 Task: Check the sale-to-list ratio of eat-in area in the last 5 years.
Action: Mouse moved to (788, 180)
Screenshot: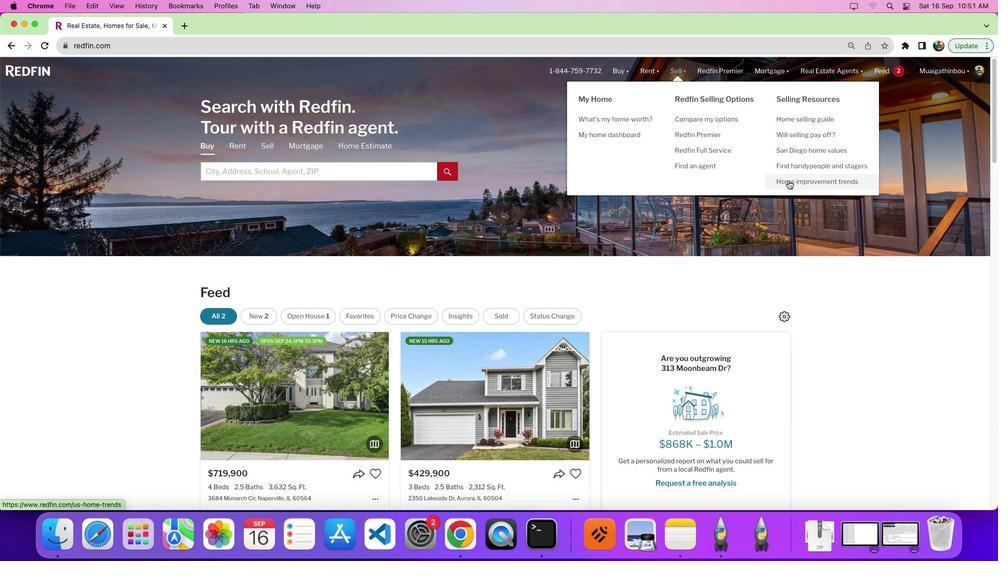 
Action: Mouse pressed left at (788, 180)
Screenshot: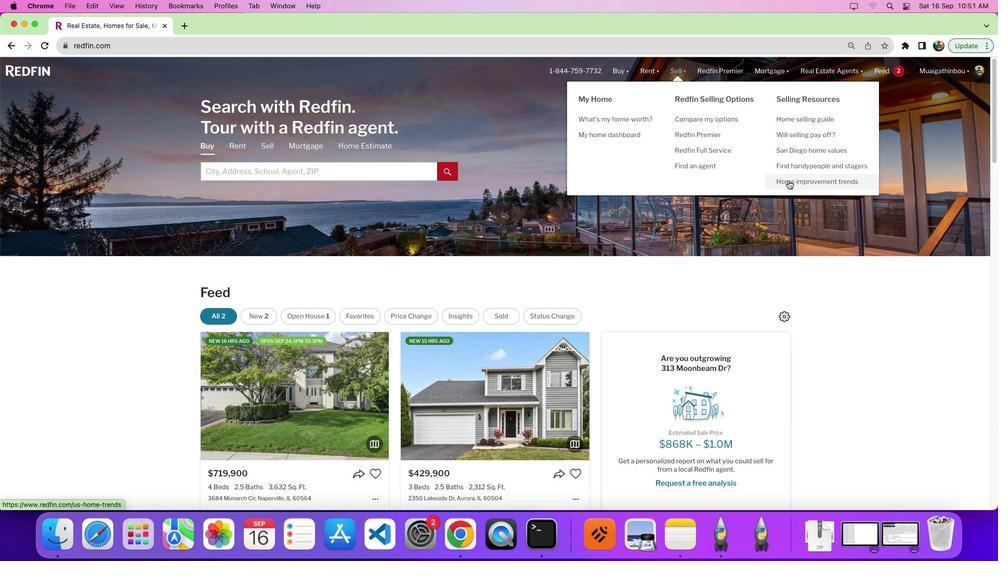 
Action: Mouse pressed left at (788, 180)
Screenshot: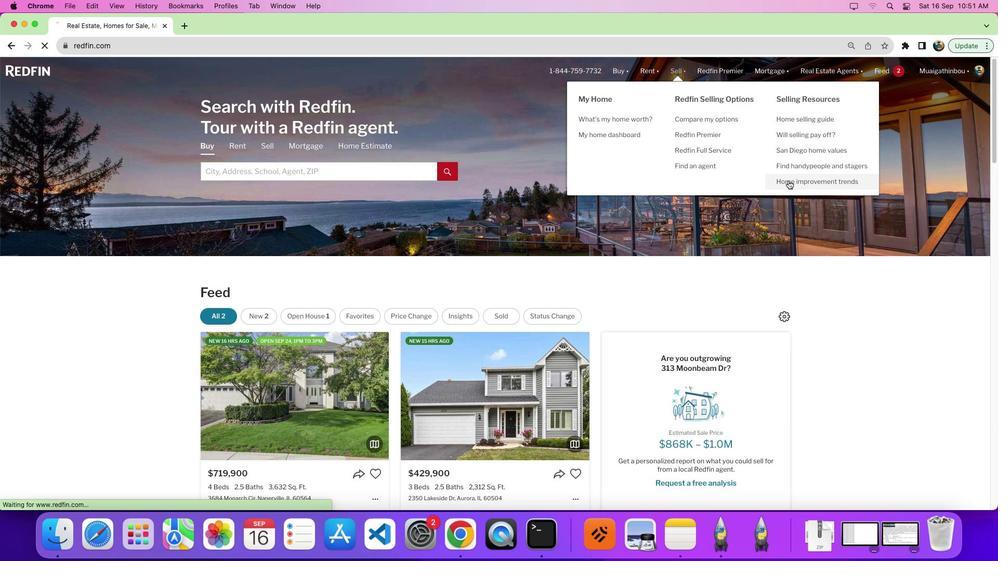 
Action: Mouse moved to (285, 195)
Screenshot: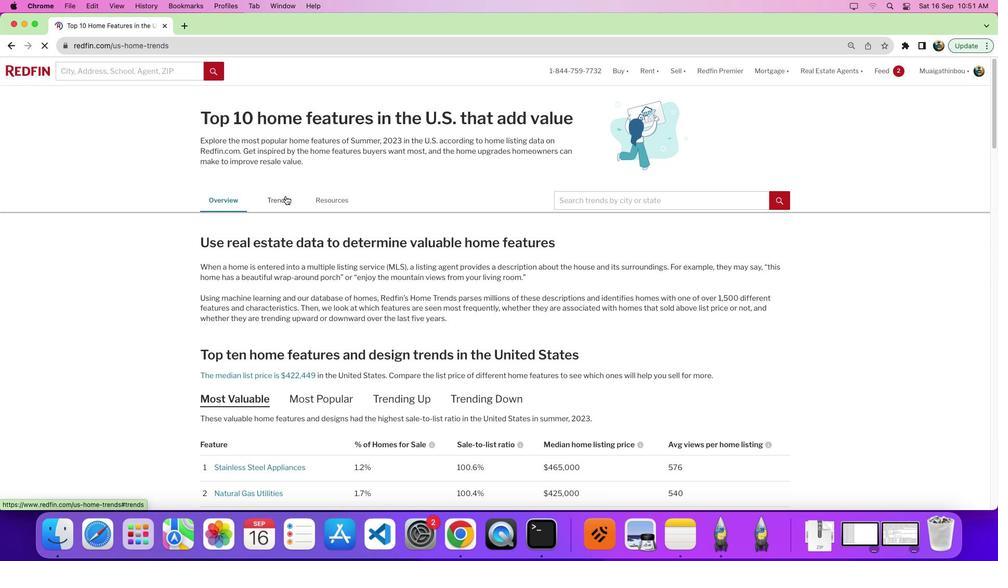 
Action: Mouse pressed left at (285, 195)
Screenshot: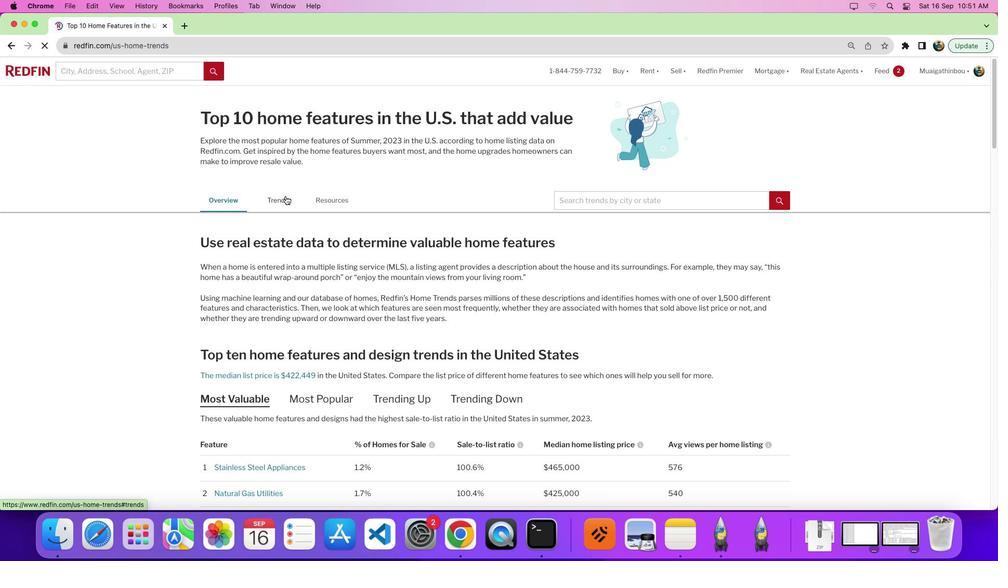 
Action: Mouse moved to (636, 211)
Screenshot: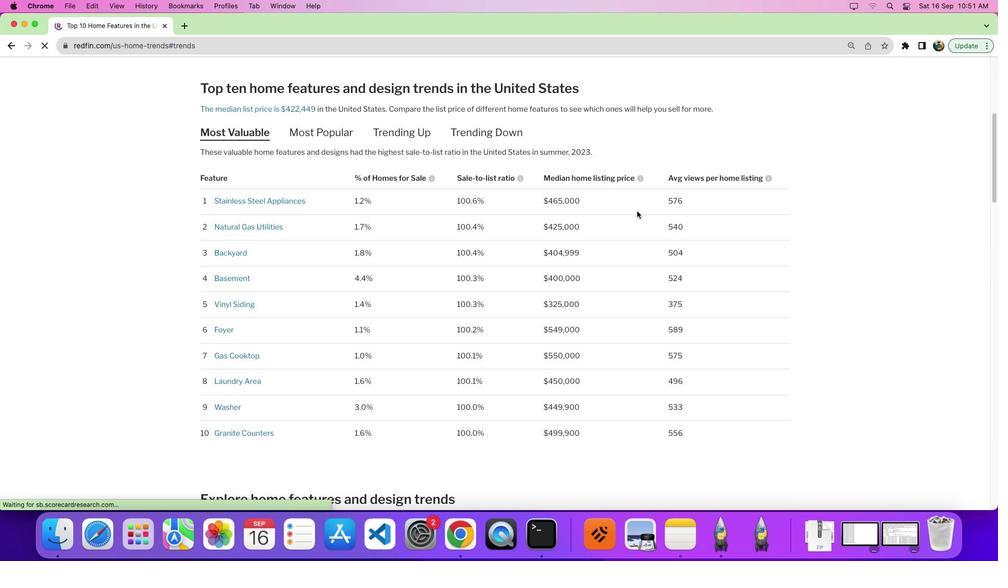 
Action: Mouse scrolled (636, 211) with delta (0, 0)
Screenshot: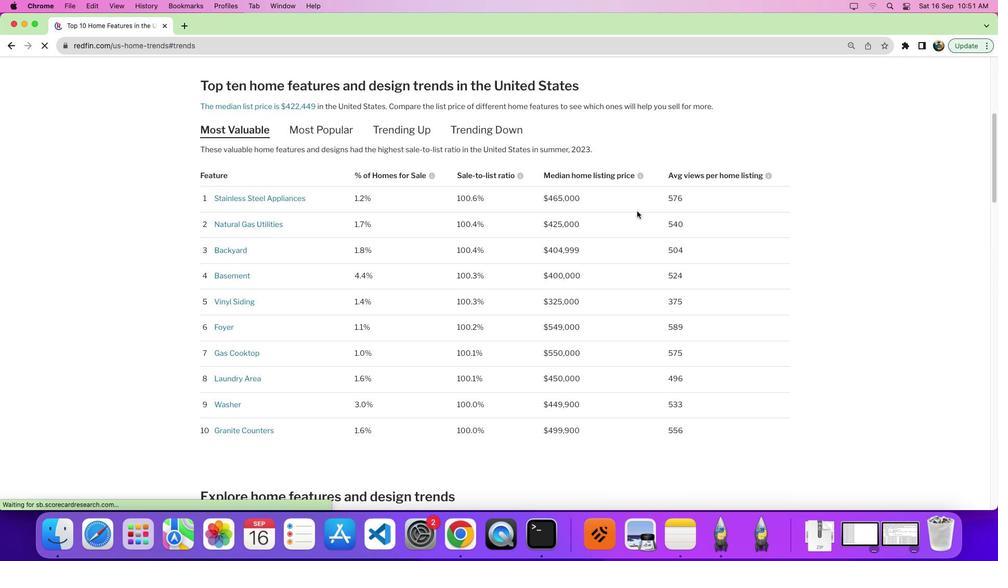 
Action: Mouse scrolled (636, 211) with delta (0, 0)
Screenshot: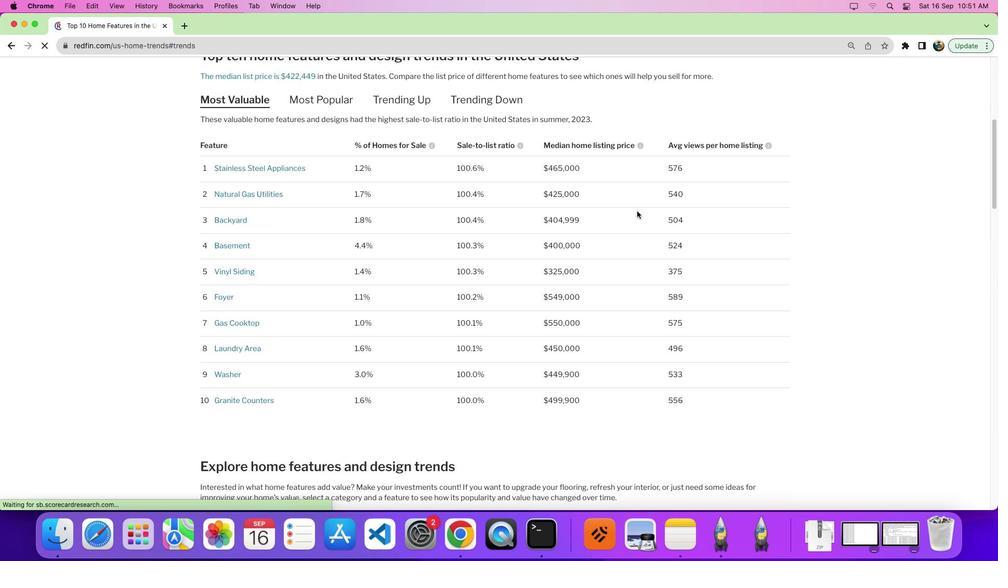 
Action: Mouse scrolled (636, 211) with delta (0, -2)
Screenshot: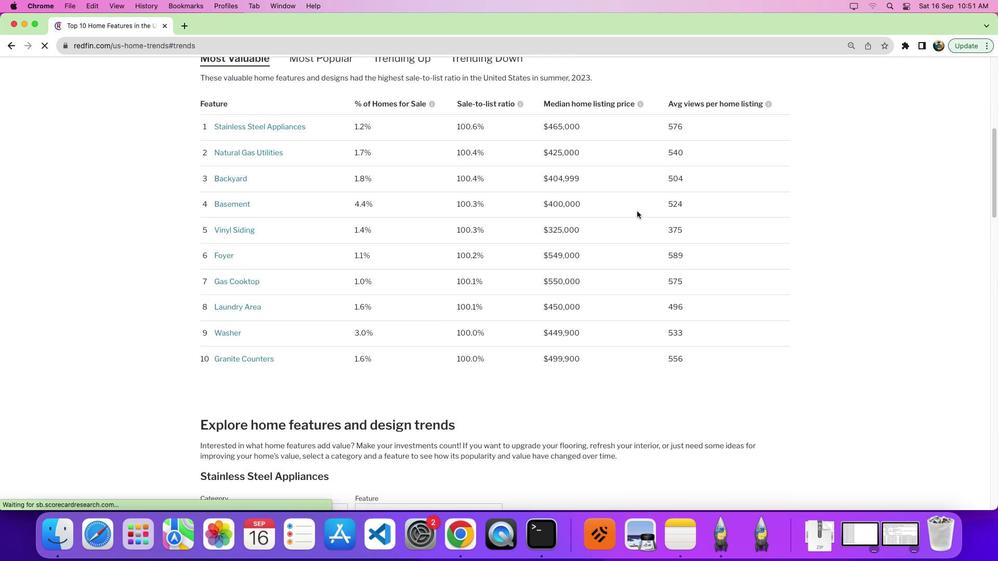 
Action: Mouse scrolled (636, 211) with delta (0, 0)
Screenshot: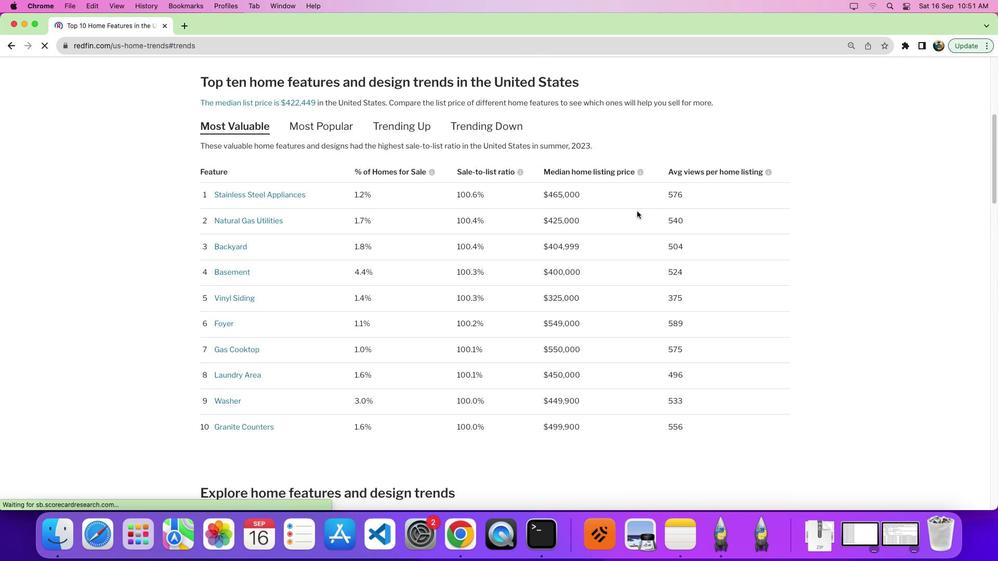 
Action: Mouse scrolled (636, 211) with delta (0, 0)
Screenshot: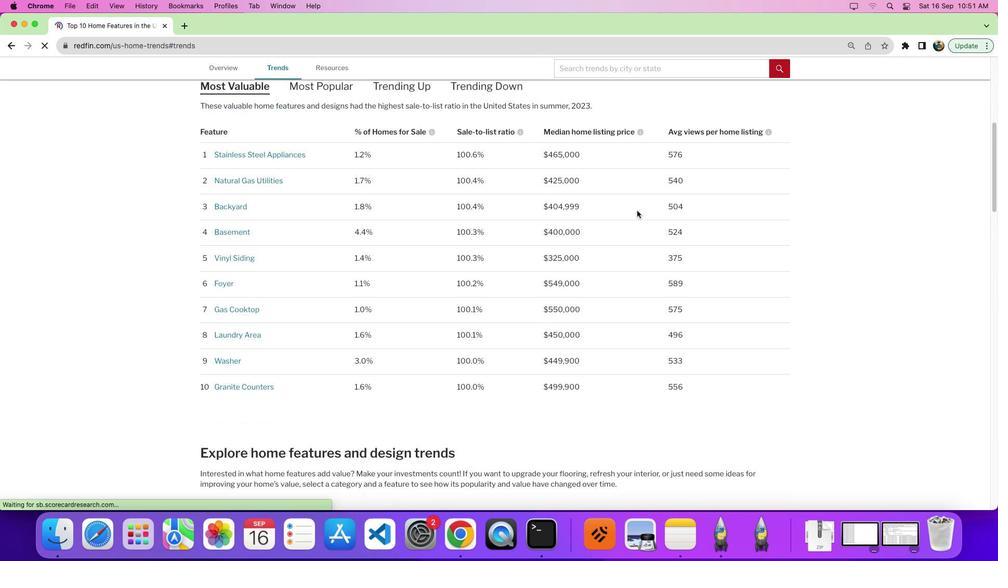 
Action: Mouse scrolled (636, 211) with delta (0, -3)
Screenshot: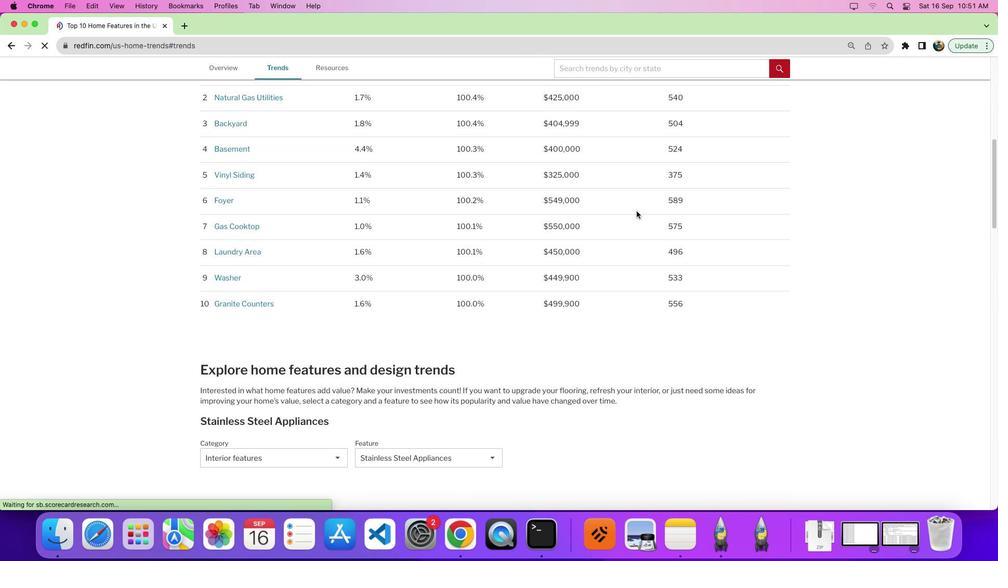 
Action: Mouse moved to (624, 230)
Screenshot: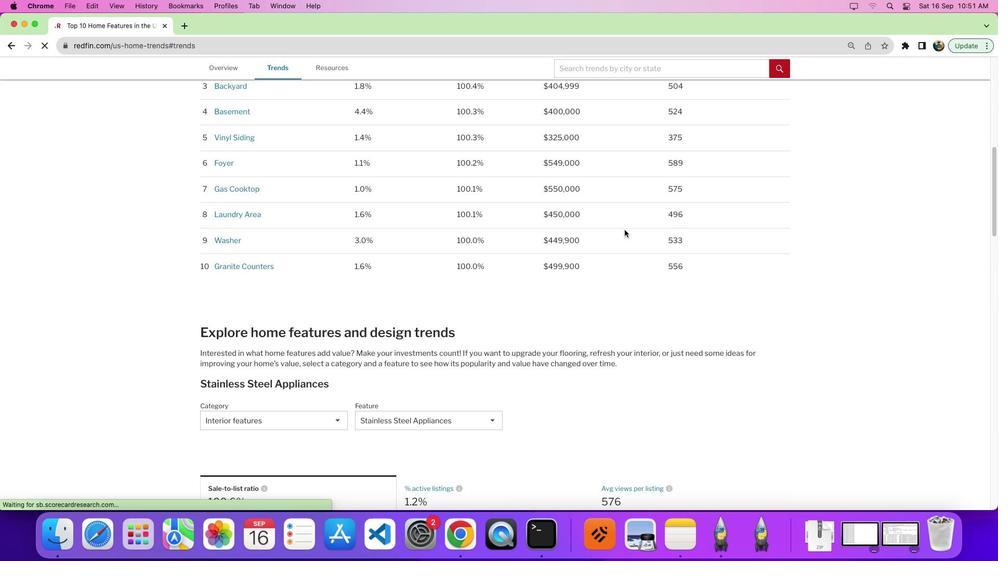 
Action: Mouse scrolled (624, 230) with delta (0, 0)
Screenshot: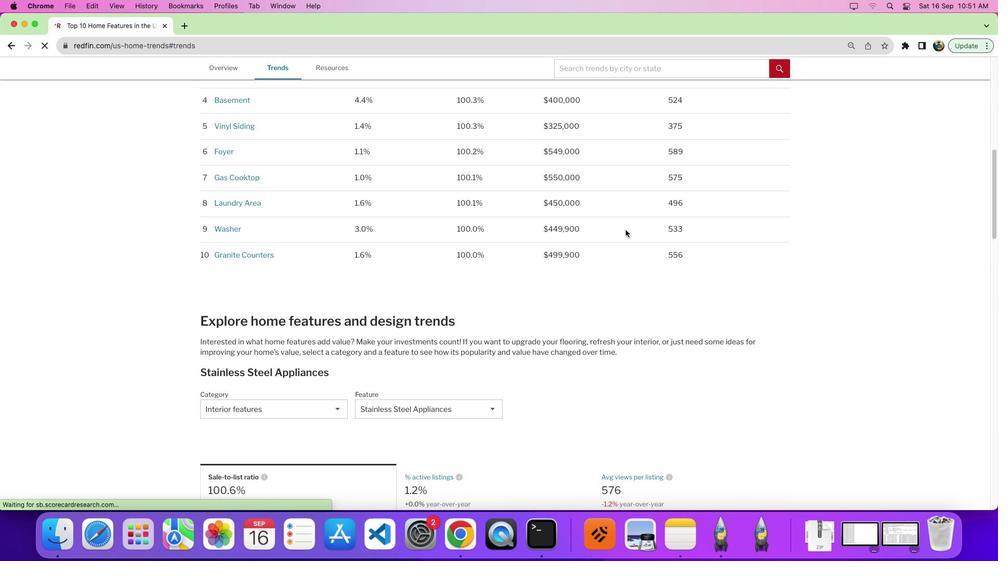 
Action: Mouse moved to (624, 230)
Screenshot: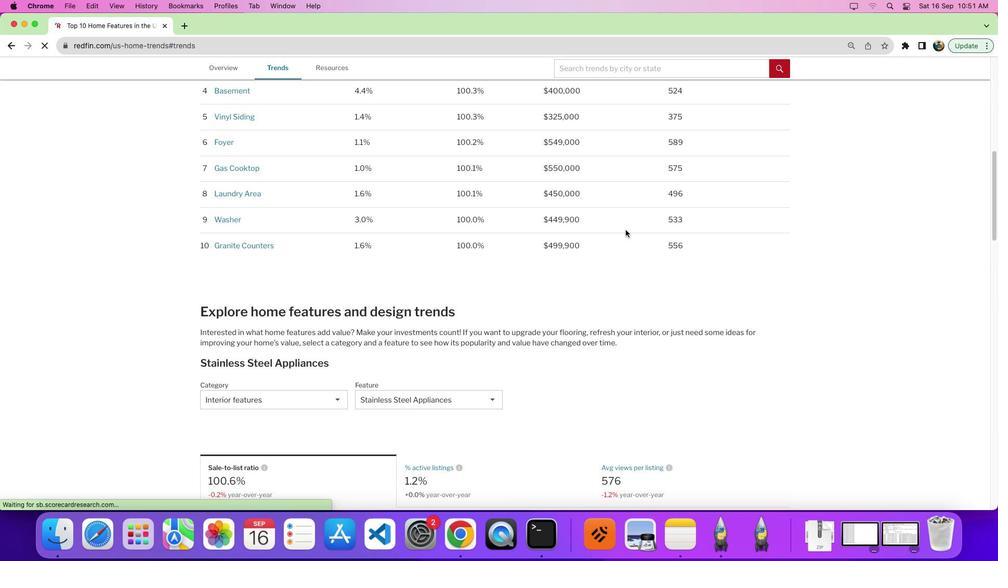 
Action: Mouse scrolled (624, 230) with delta (0, 0)
Screenshot: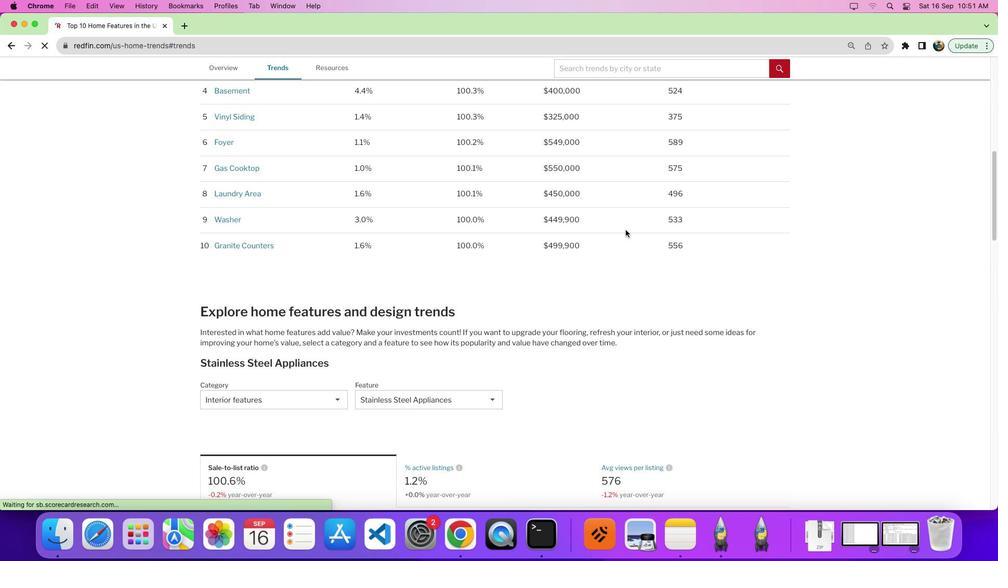 
Action: Mouse moved to (625, 229)
Screenshot: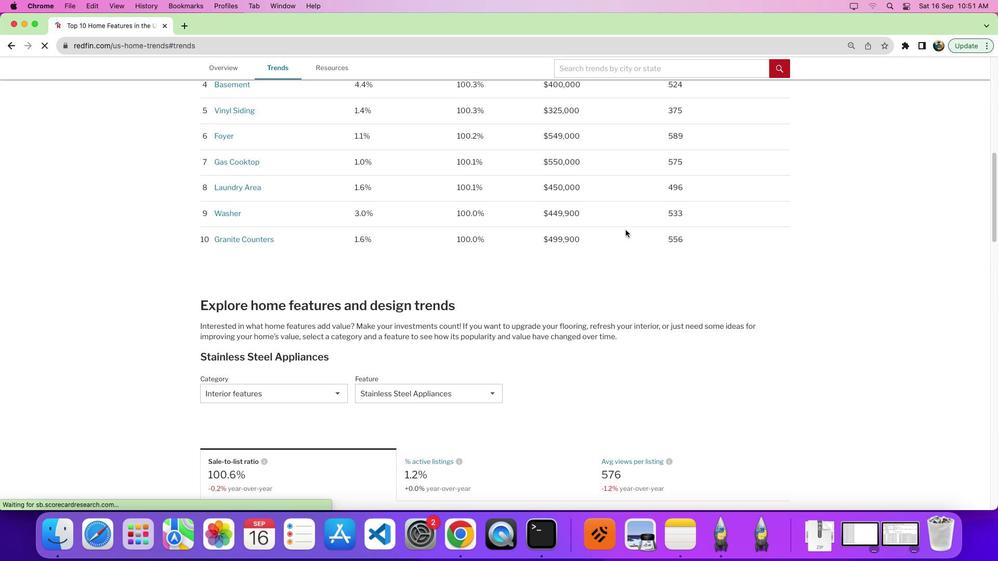 
Action: Mouse scrolled (625, 229) with delta (0, -1)
Screenshot: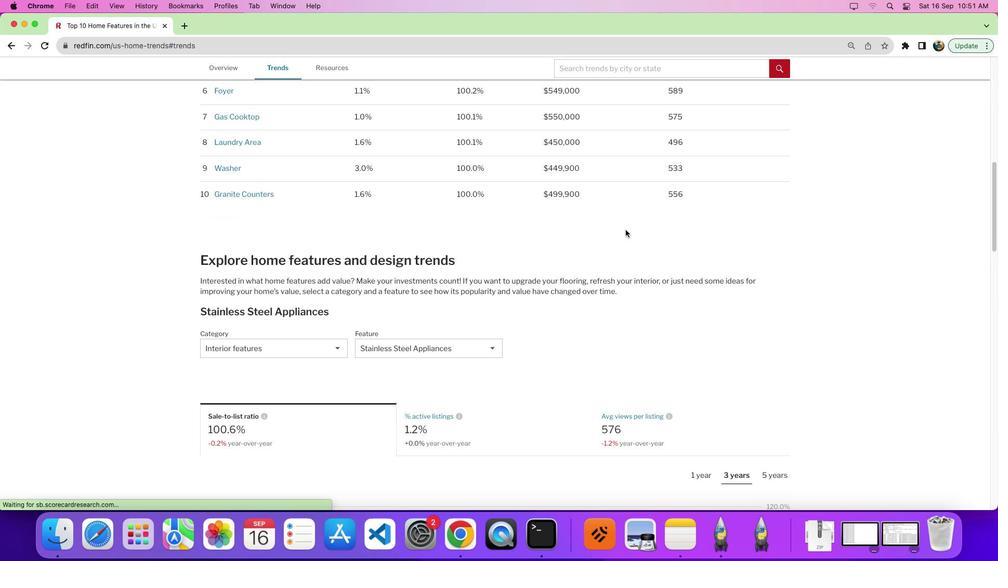 
Action: Mouse moved to (603, 233)
Screenshot: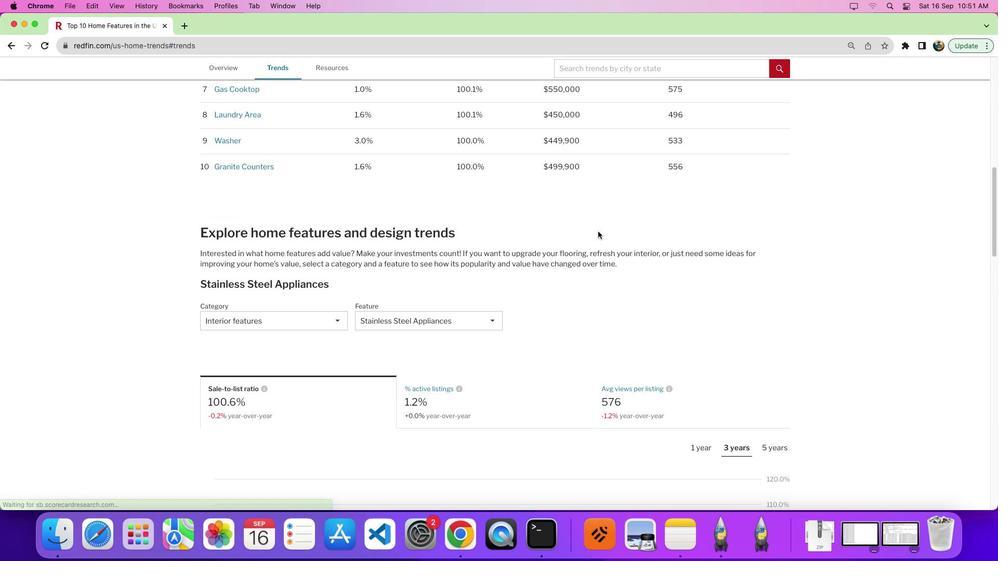 
Action: Mouse scrolled (603, 233) with delta (0, 0)
Screenshot: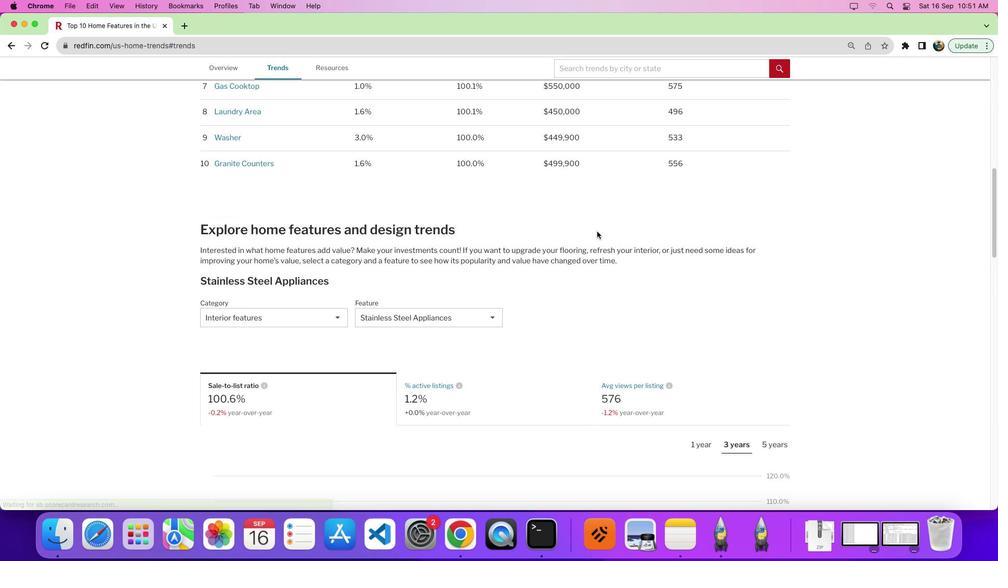 
Action: Mouse moved to (602, 233)
Screenshot: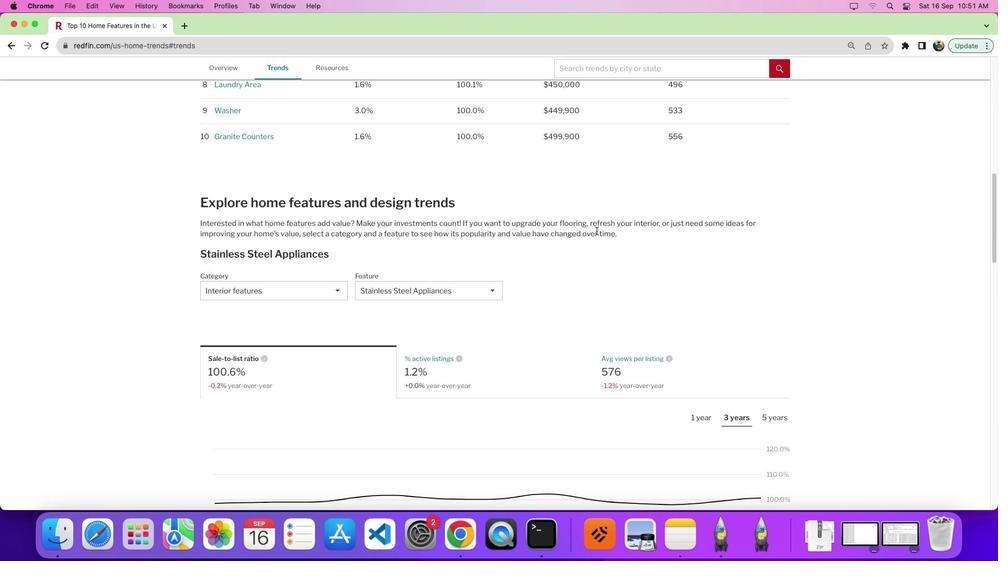 
Action: Mouse scrolled (602, 233) with delta (0, 0)
Screenshot: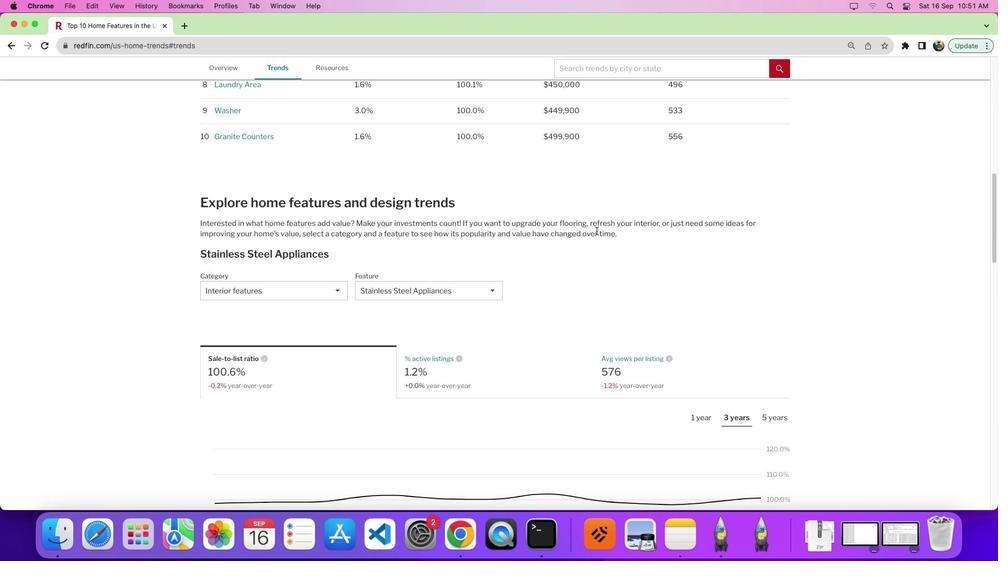 
Action: Mouse moved to (597, 231)
Screenshot: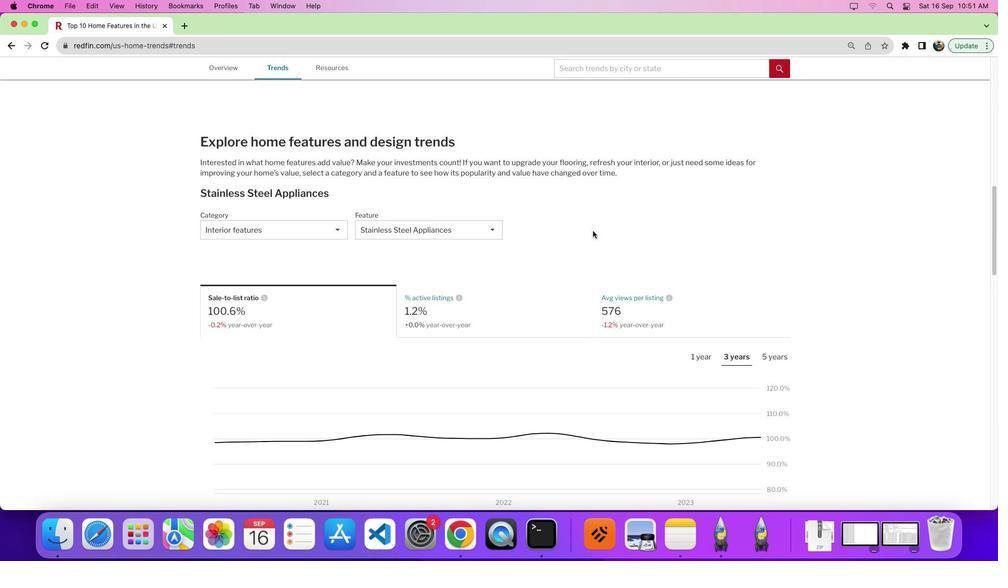 
Action: Mouse scrolled (597, 231) with delta (0, -2)
Screenshot: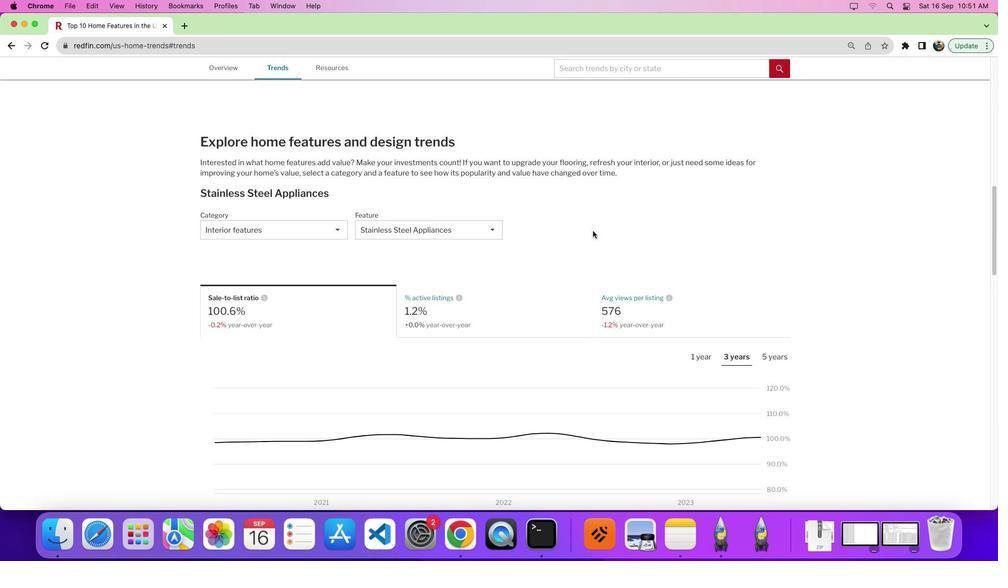 
Action: Mouse moved to (397, 192)
Screenshot: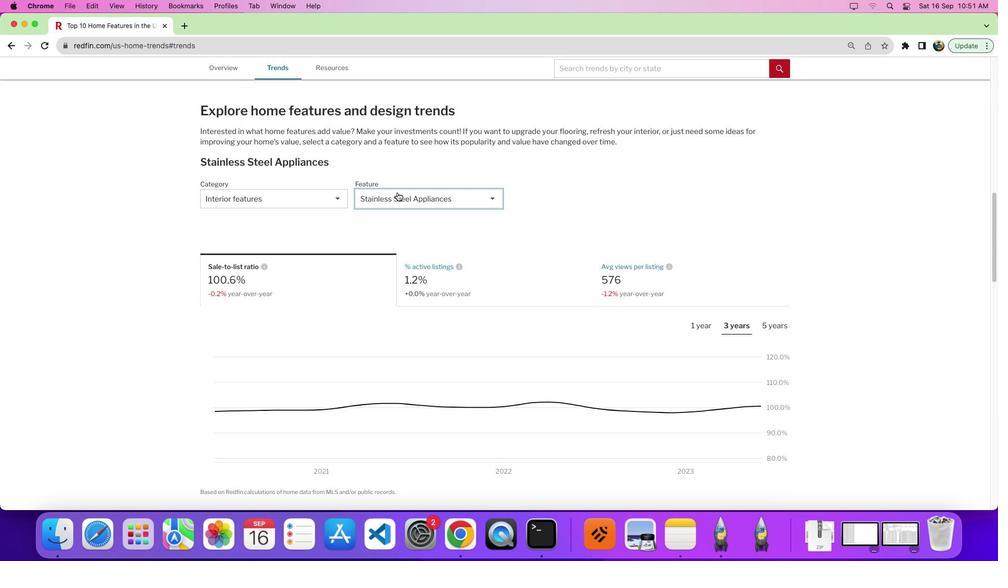 
Action: Mouse pressed left at (397, 192)
Screenshot: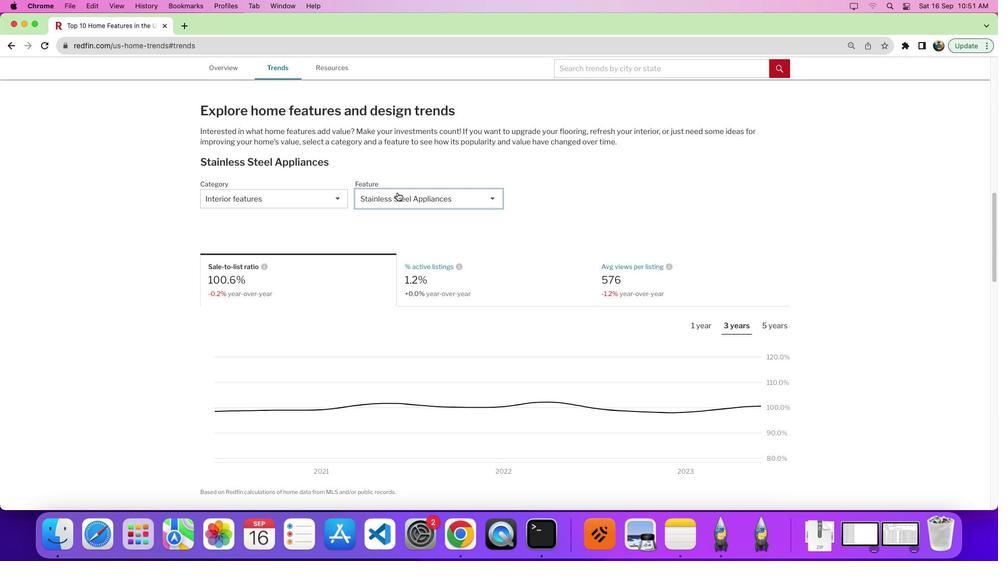 
Action: Mouse moved to (437, 305)
Screenshot: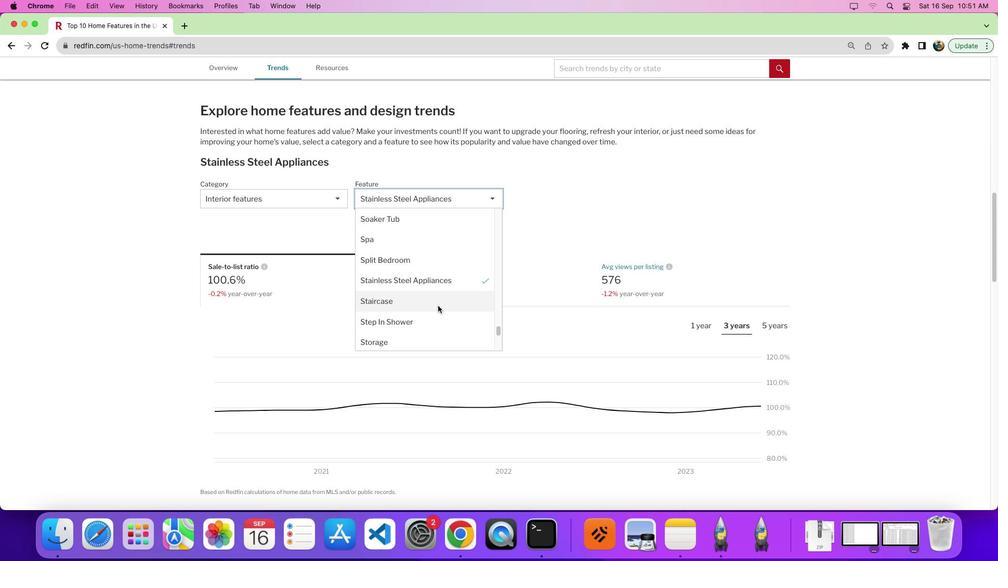 
Action: Mouse scrolled (437, 305) with delta (0, 0)
Screenshot: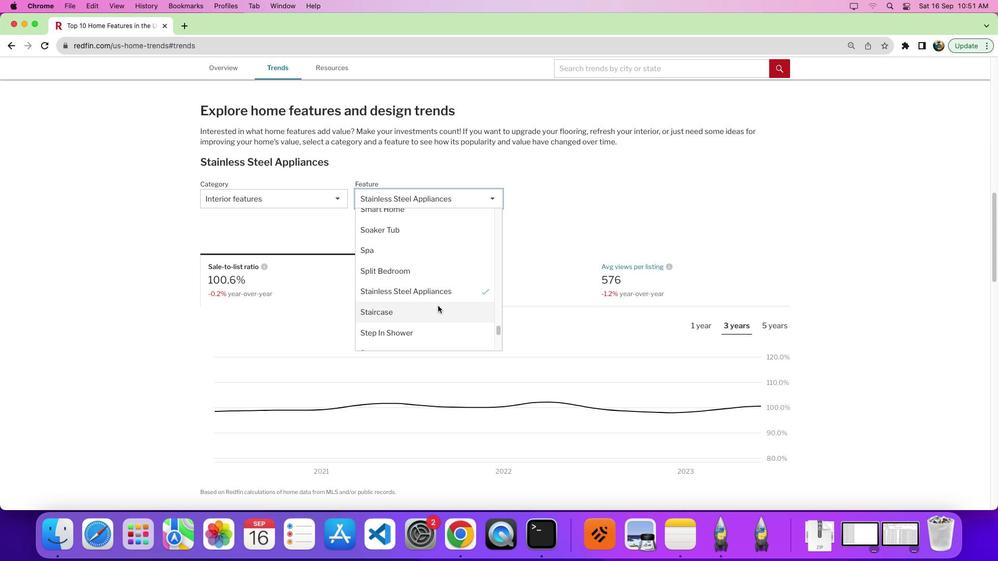 
Action: Mouse scrolled (437, 305) with delta (0, 0)
Screenshot: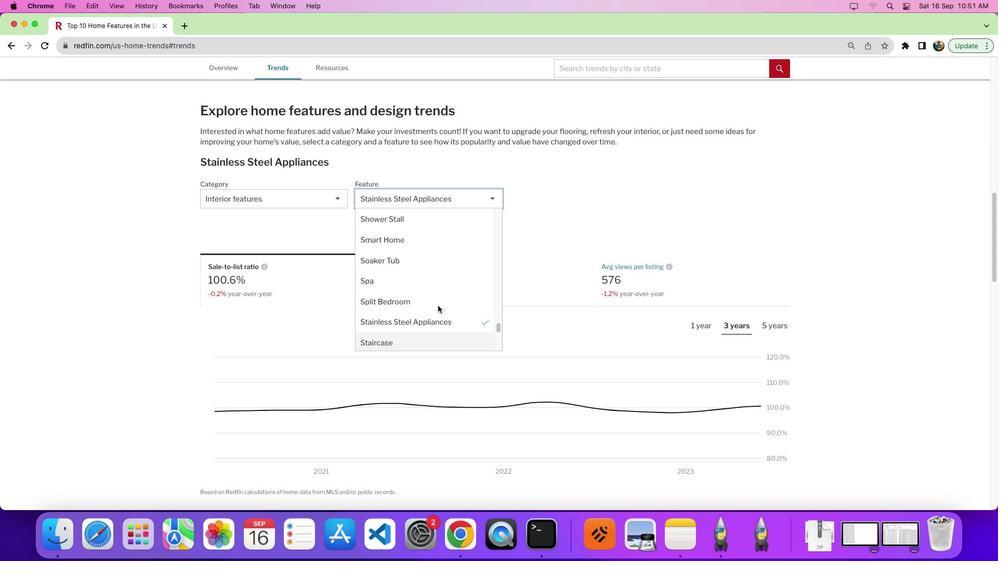 
Action: Mouse scrolled (437, 305) with delta (0, 2)
Screenshot: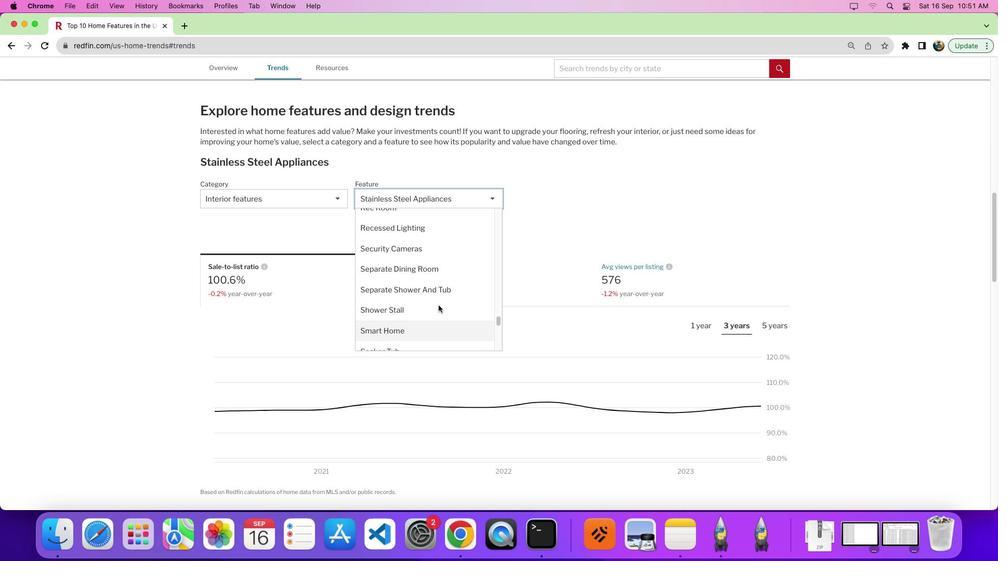 
Action: Mouse moved to (438, 305)
Screenshot: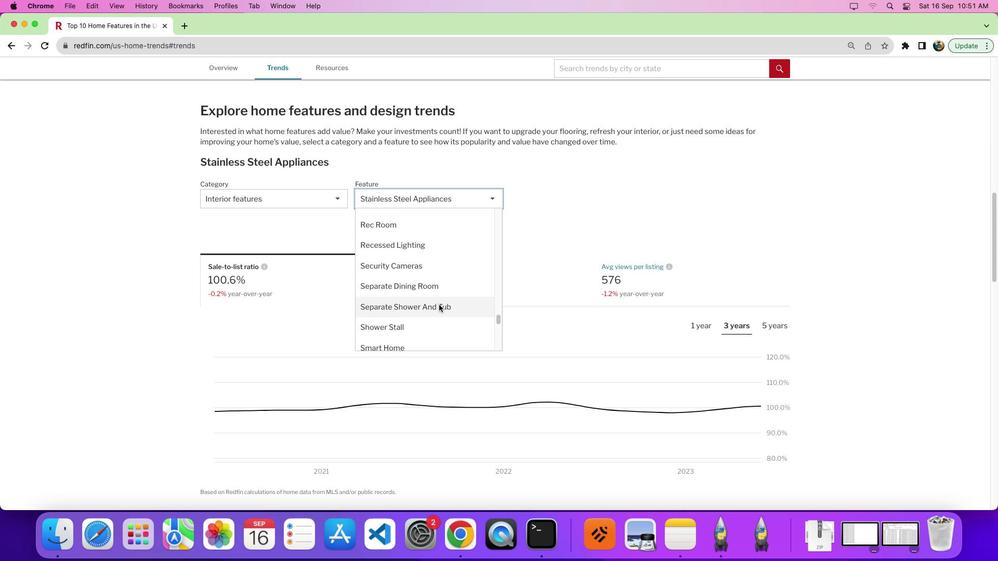 
Action: Mouse scrolled (438, 305) with delta (0, 0)
Screenshot: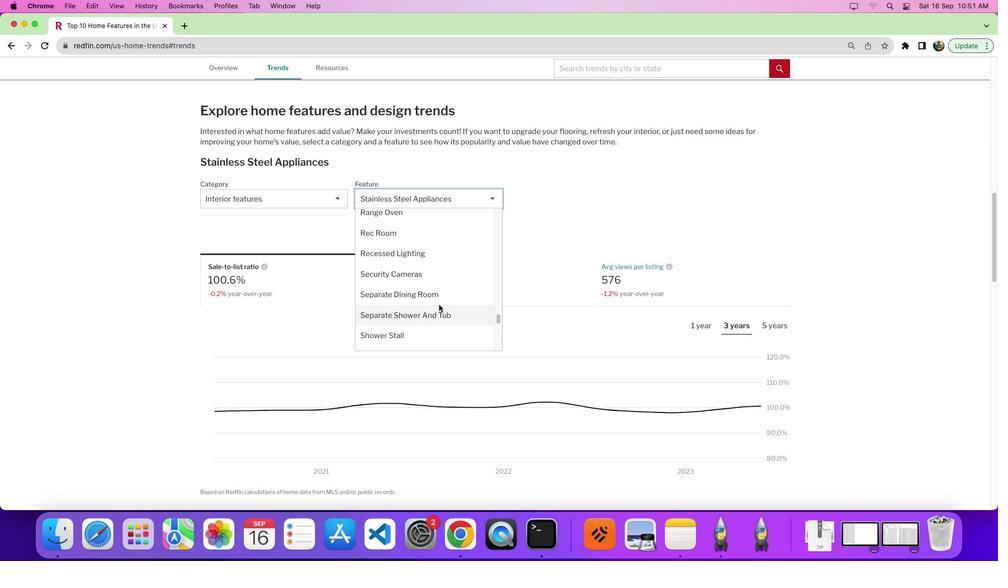 
Action: Mouse scrolled (438, 305) with delta (0, 0)
Screenshot: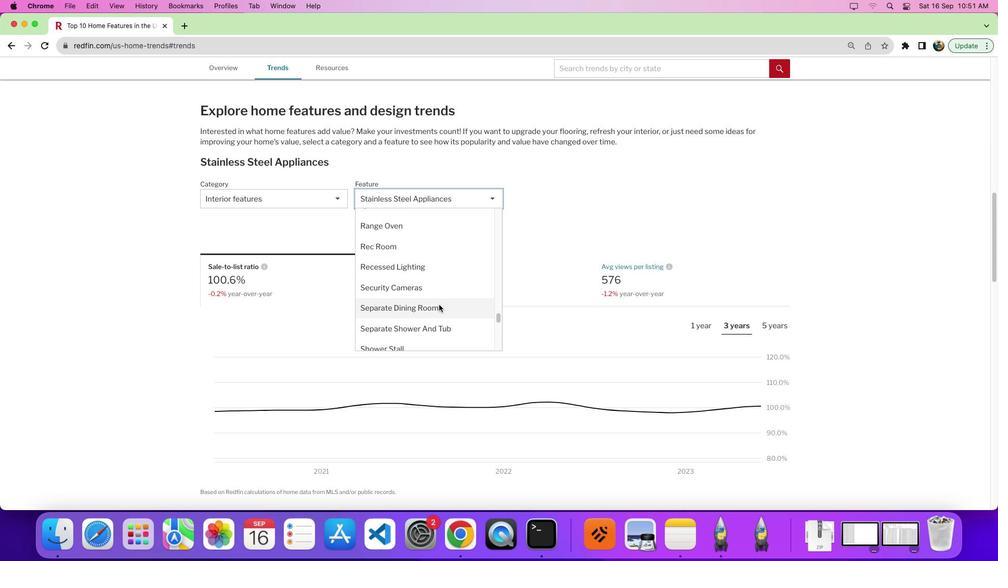 
Action: Mouse moved to (439, 304)
Screenshot: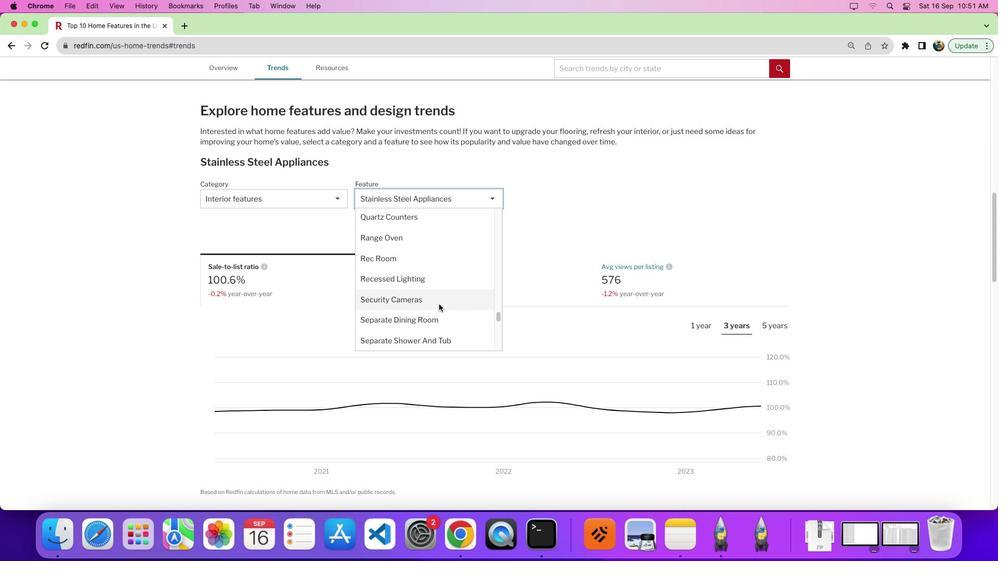 
Action: Mouse scrolled (439, 304) with delta (0, 0)
Screenshot: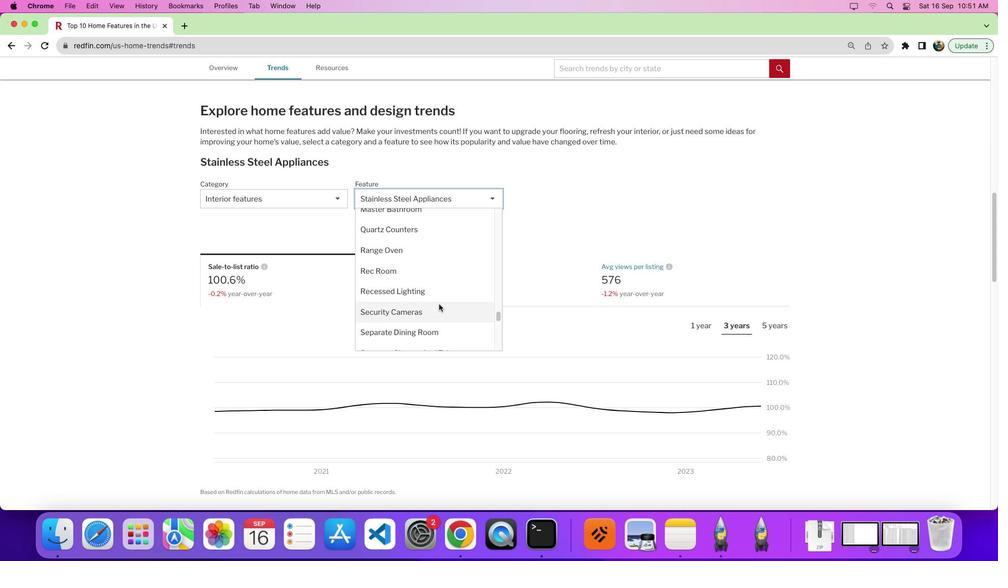 
Action: Mouse scrolled (439, 304) with delta (0, 0)
Screenshot: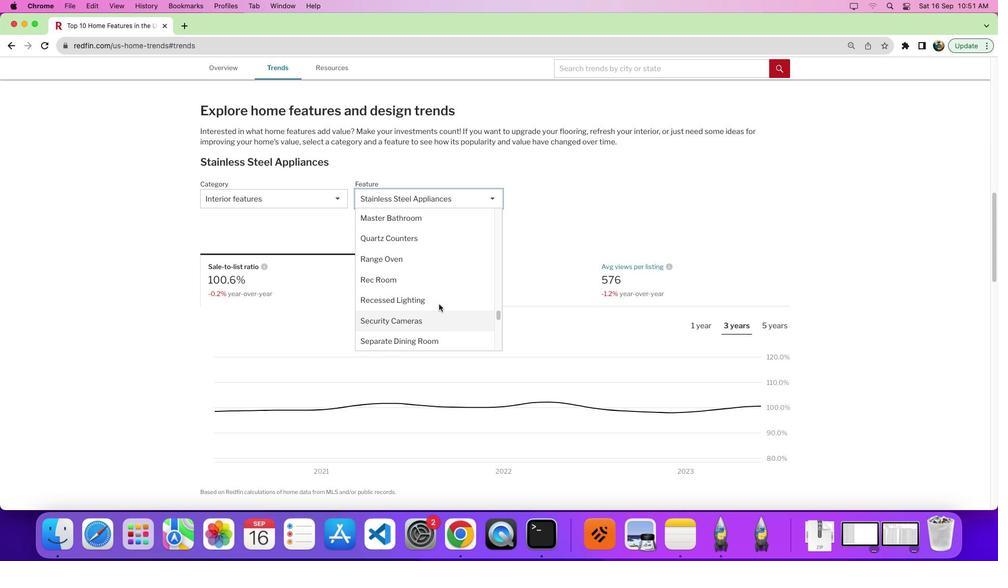 
Action: Mouse scrolled (439, 304) with delta (0, 0)
Screenshot: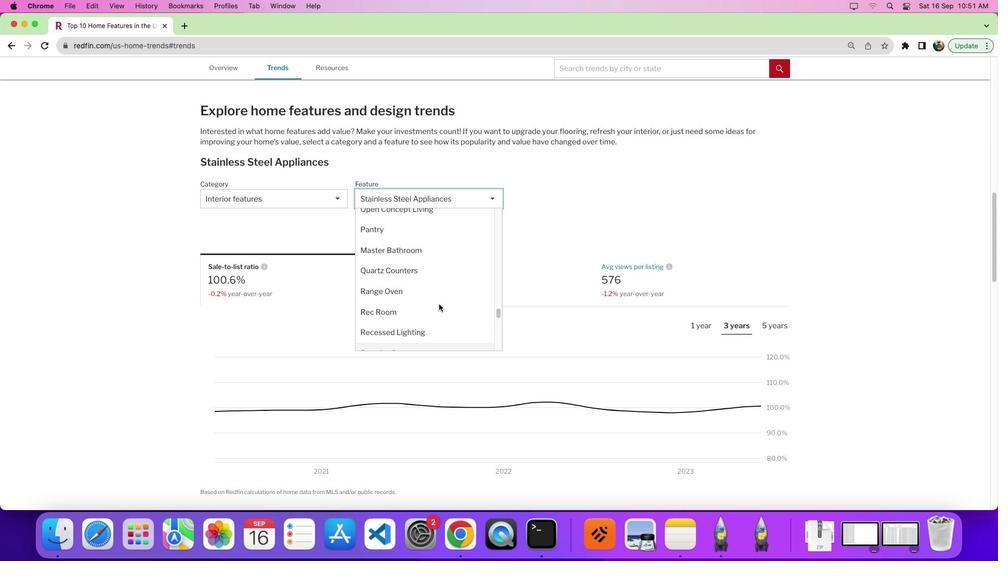 
Action: Mouse scrolled (439, 304) with delta (0, 0)
Screenshot: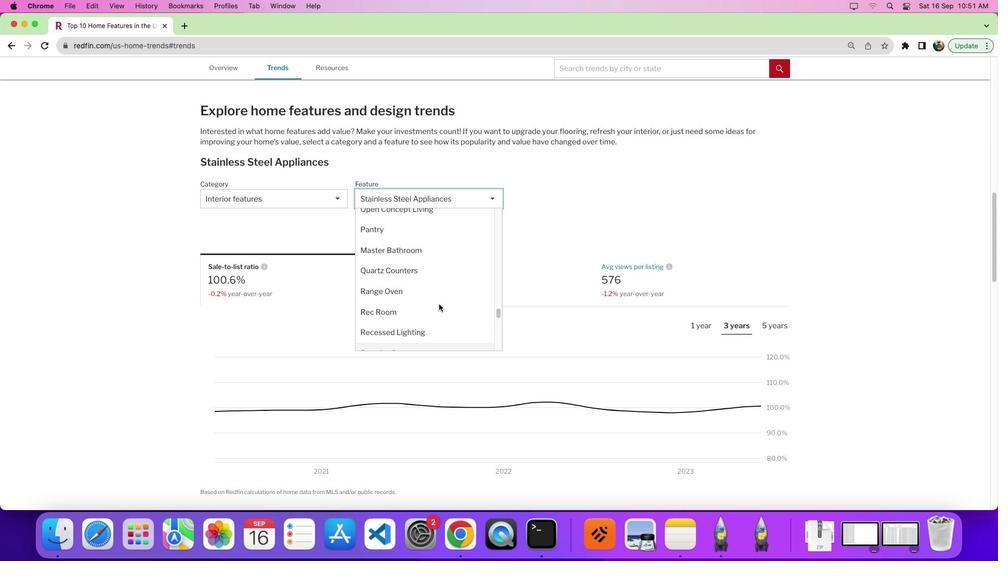 
Action: Mouse scrolled (439, 304) with delta (0, 0)
Screenshot: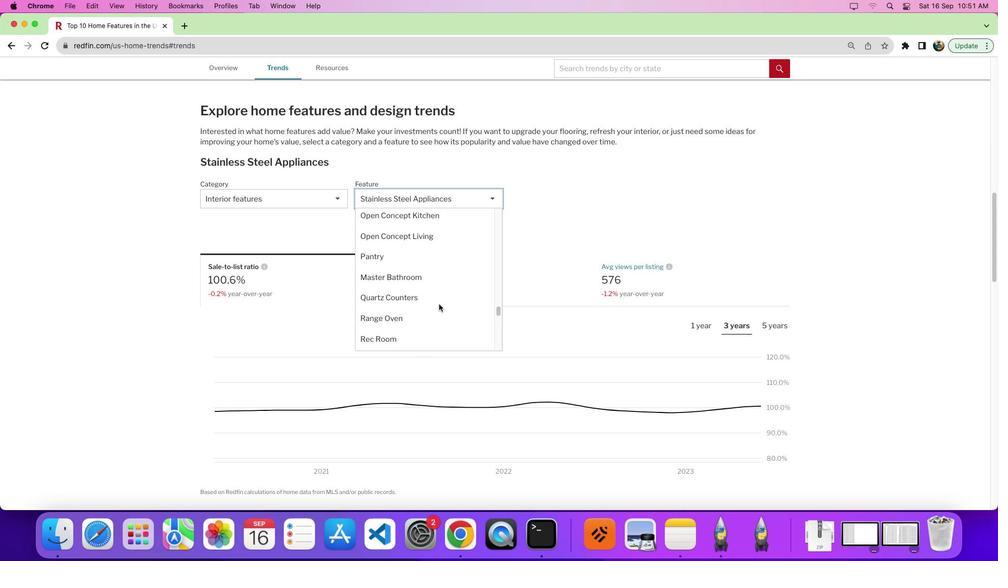 
Action: Mouse scrolled (439, 304) with delta (0, 0)
Screenshot: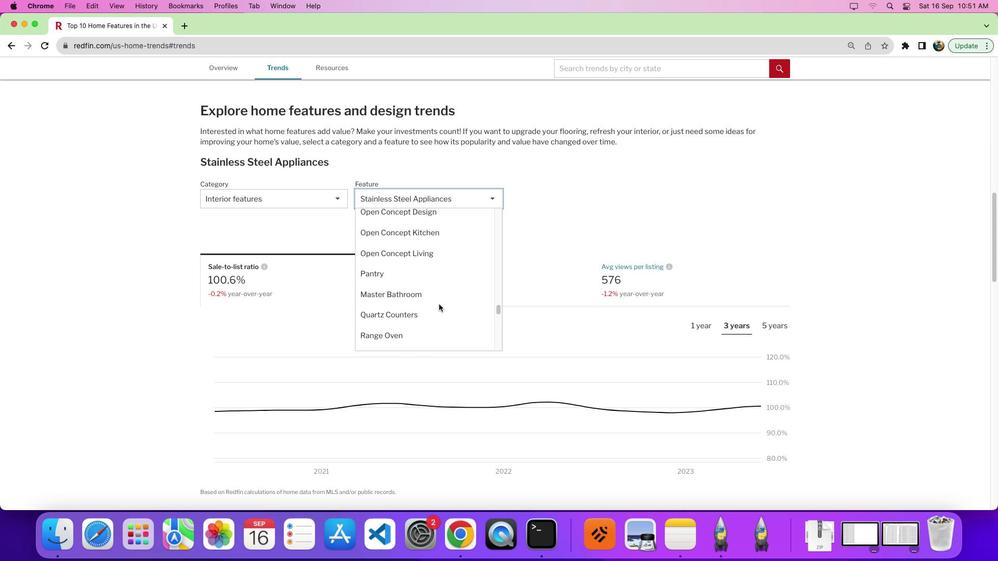 
Action: Mouse scrolled (439, 304) with delta (0, 0)
Screenshot: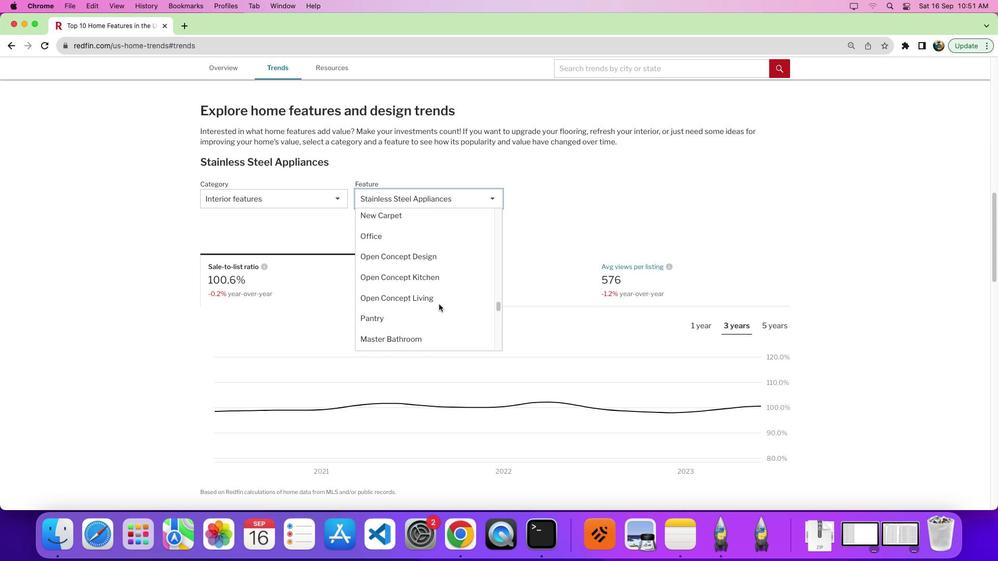 
Action: Mouse scrolled (439, 304) with delta (0, 0)
Screenshot: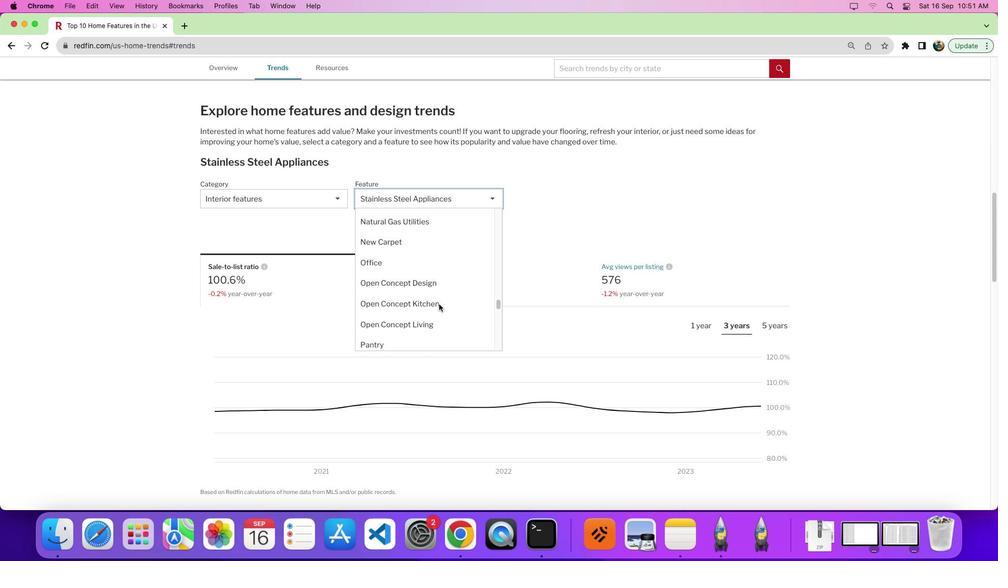
Action: Mouse scrolled (439, 304) with delta (0, 3)
Screenshot: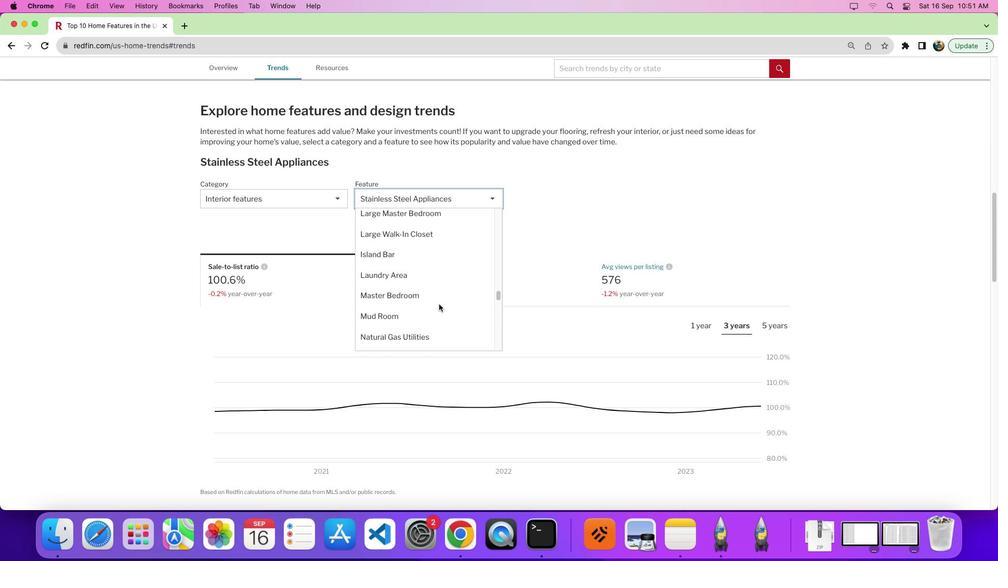 
Action: Mouse scrolled (439, 304) with delta (0, 0)
Screenshot: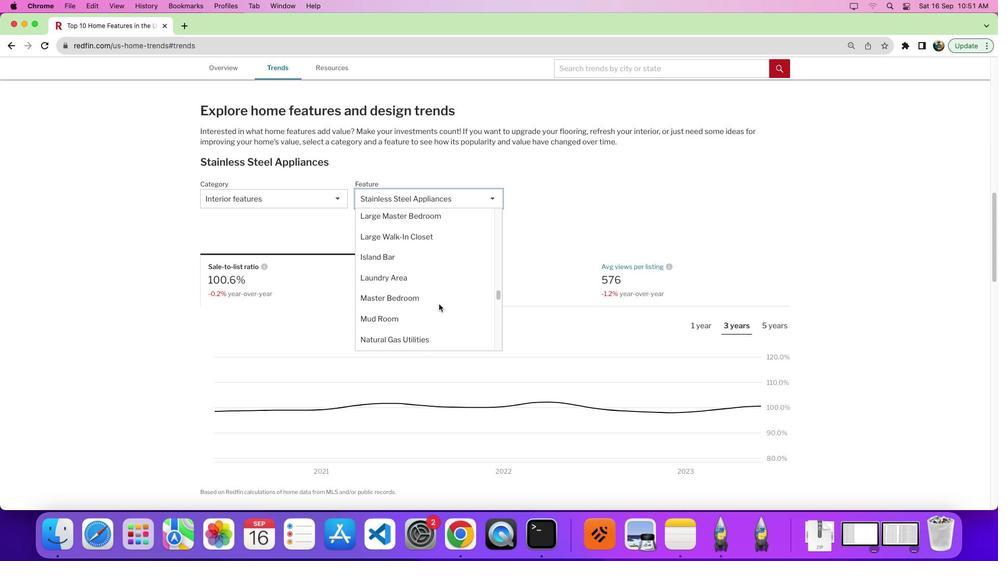 
Action: Mouse scrolled (439, 304) with delta (0, 0)
Screenshot: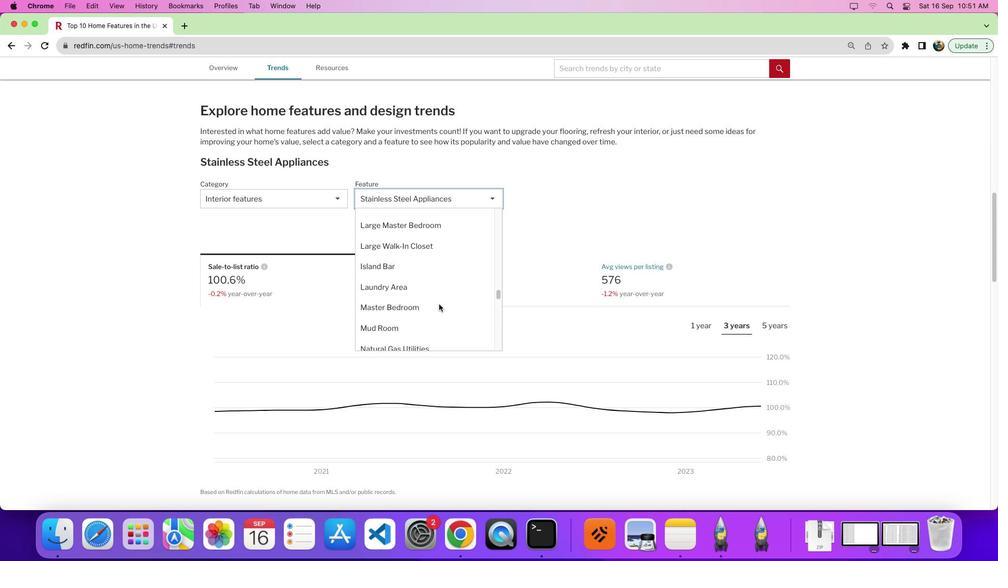 
Action: Mouse scrolled (439, 304) with delta (0, 0)
Screenshot: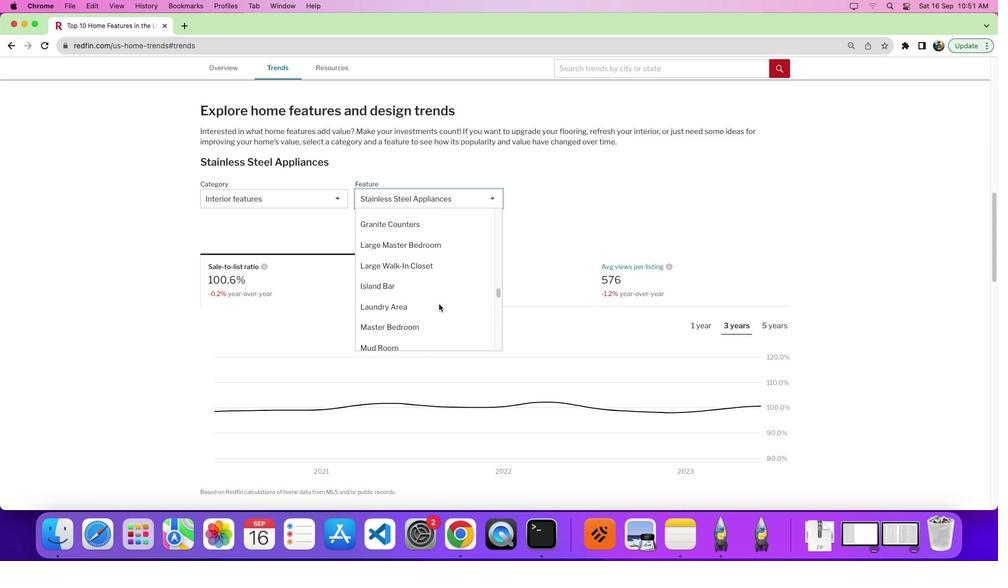 
Action: Mouse scrolled (439, 304) with delta (0, 0)
Screenshot: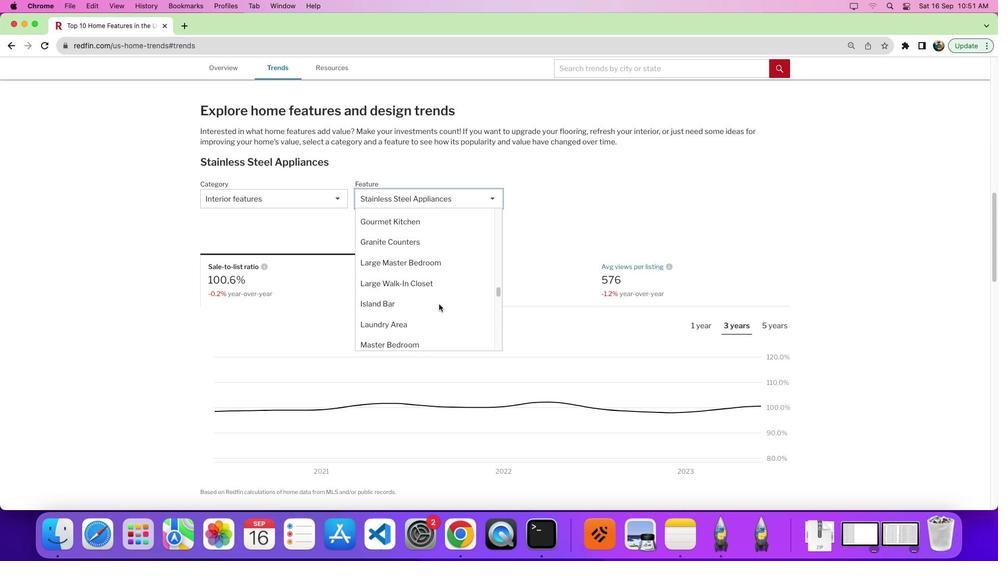 
Action: Mouse moved to (439, 304)
Screenshot: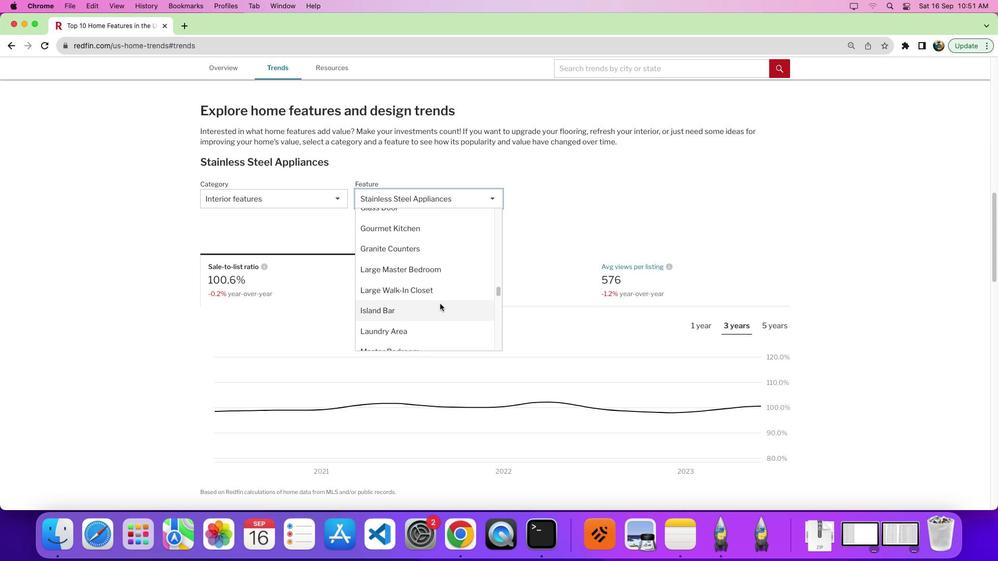 
Action: Mouse scrolled (439, 304) with delta (0, 0)
Screenshot: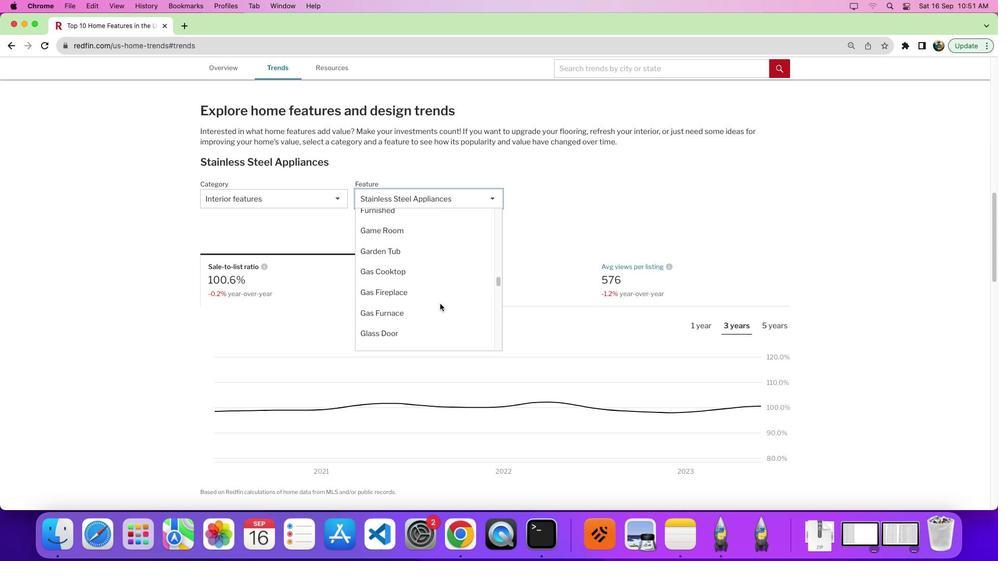 
Action: Mouse scrolled (439, 304) with delta (0, 0)
Screenshot: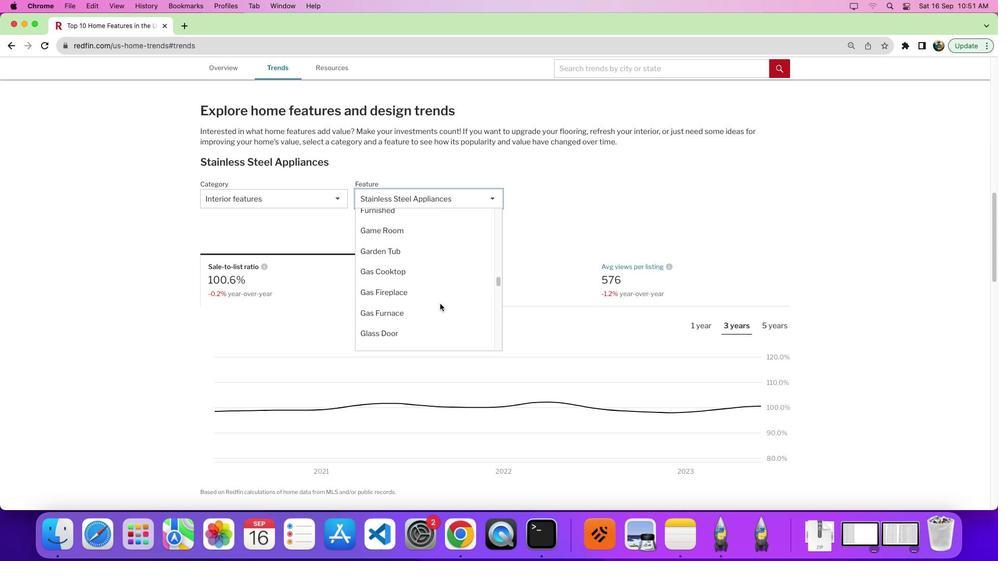 
Action: Mouse scrolled (439, 304) with delta (0, 3)
Screenshot: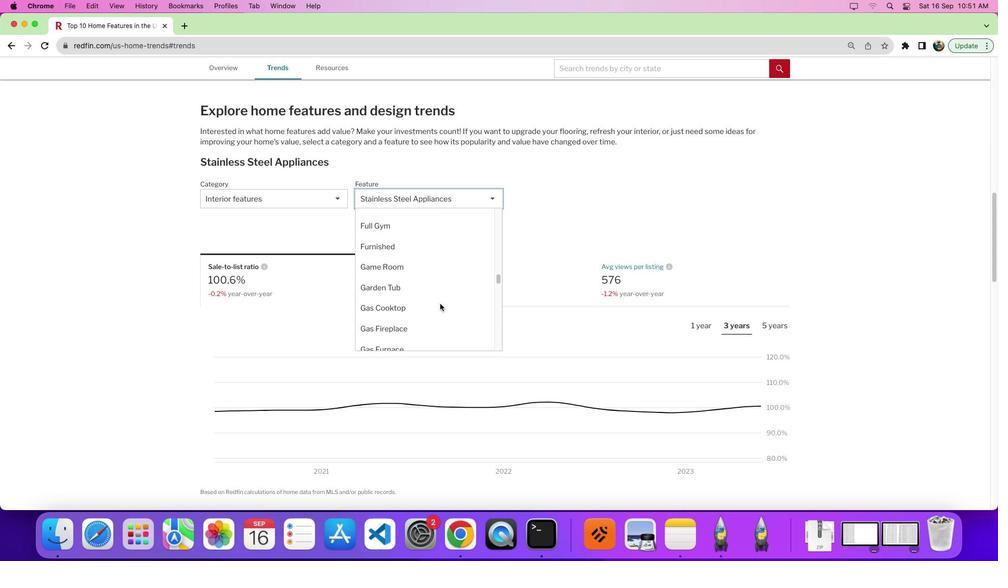 
Action: Mouse scrolled (439, 304) with delta (0, 0)
Screenshot: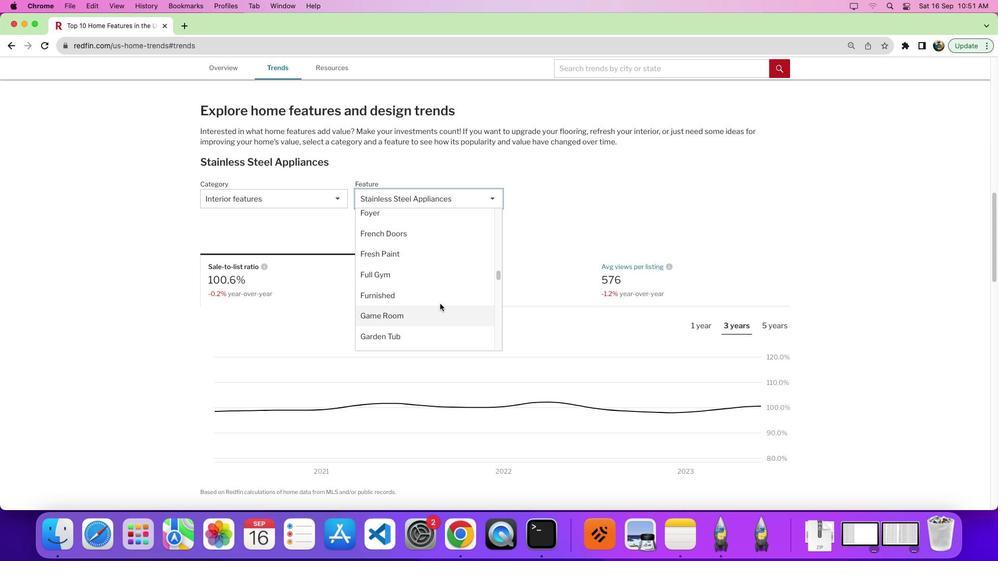 
Action: Mouse scrolled (439, 304) with delta (0, 0)
Screenshot: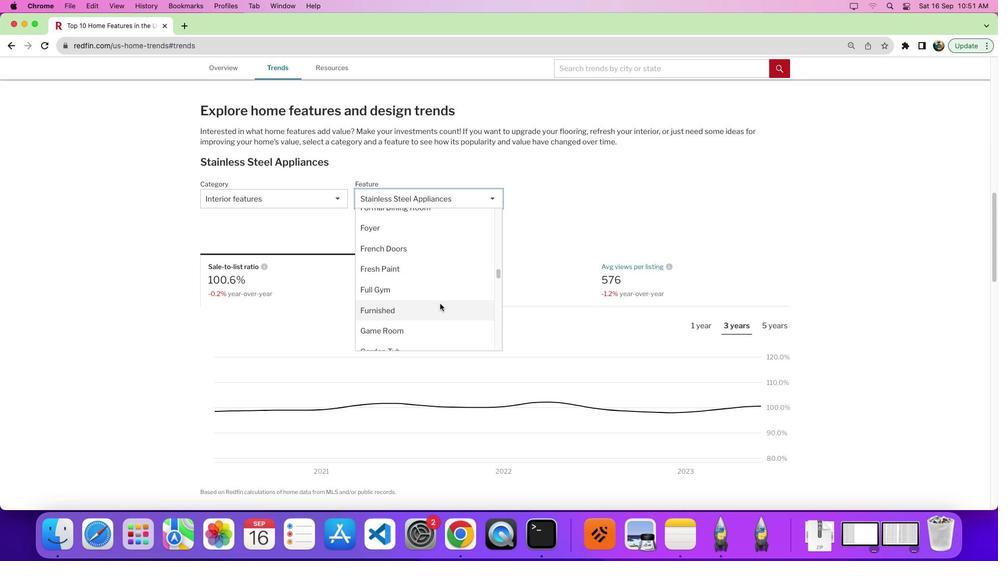 
Action: Mouse moved to (440, 303)
Screenshot: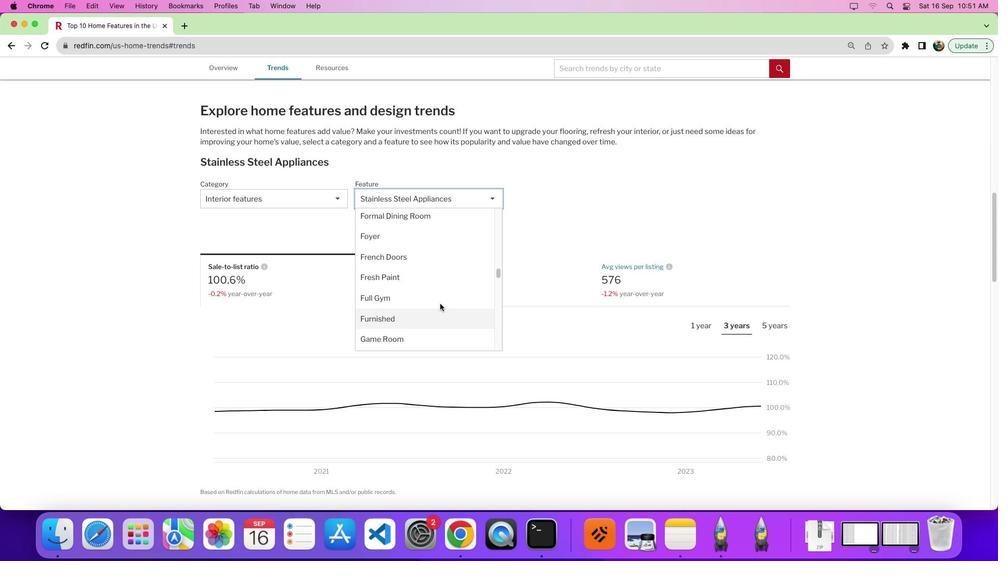 
Action: Mouse scrolled (440, 303) with delta (0, 0)
Screenshot: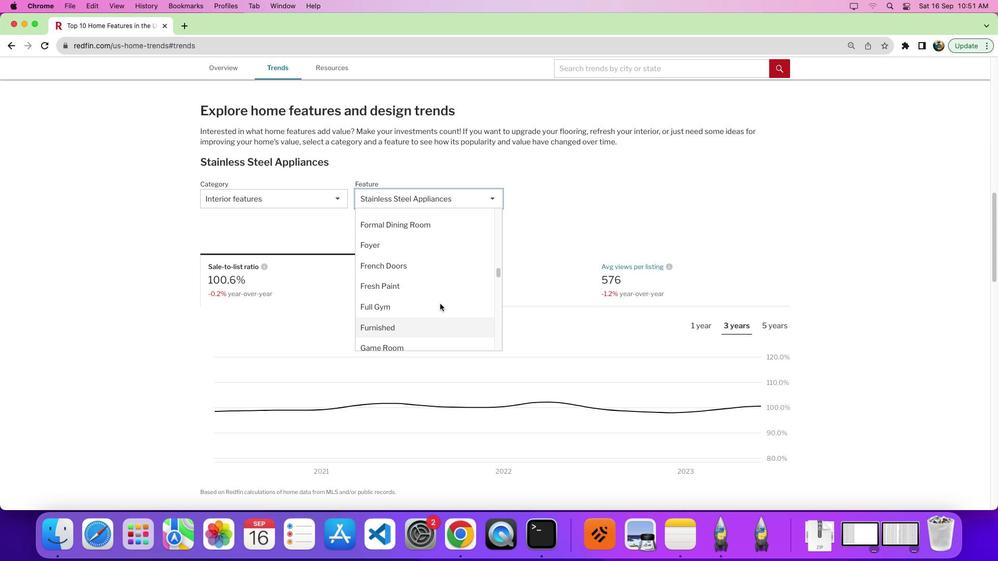 
Action: Mouse scrolled (440, 303) with delta (0, 0)
Screenshot: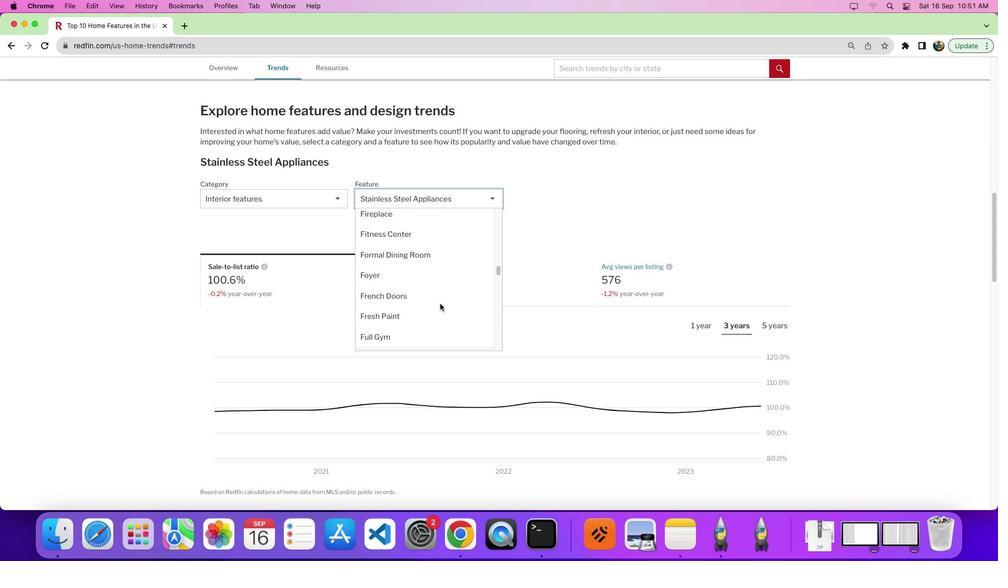 
Action: Mouse scrolled (440, 303) with delta (0, 1)
Screenshot: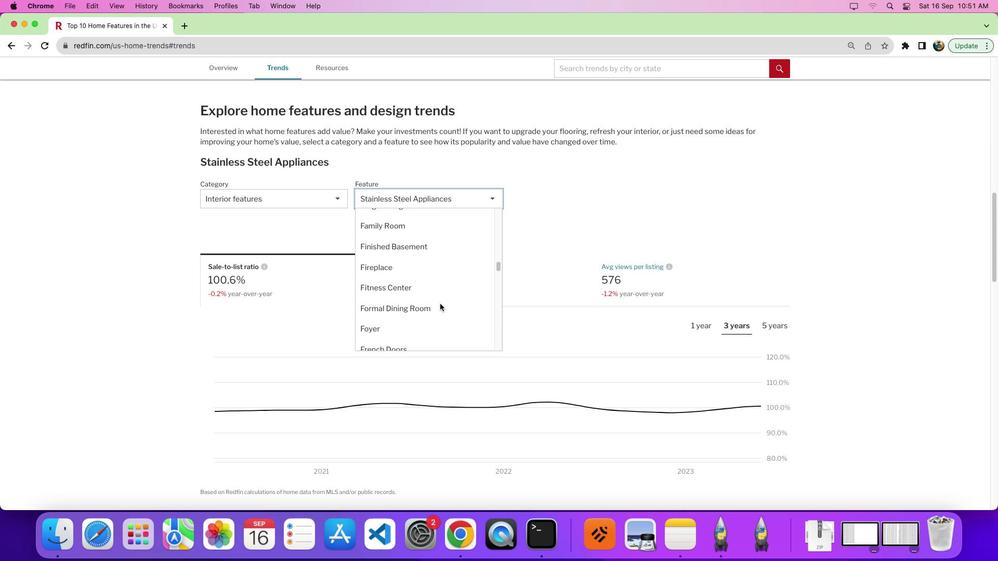 
Action: Mouse scrolled (440, 303) with delta (0, 0)
Screenshot: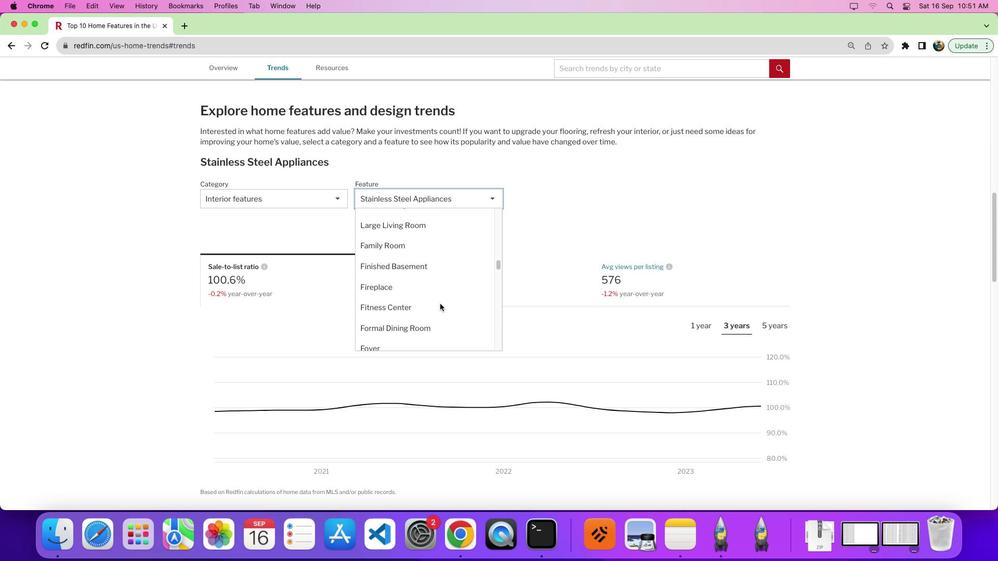 
Action: Mouse moved to (441, 301)
Screenshot: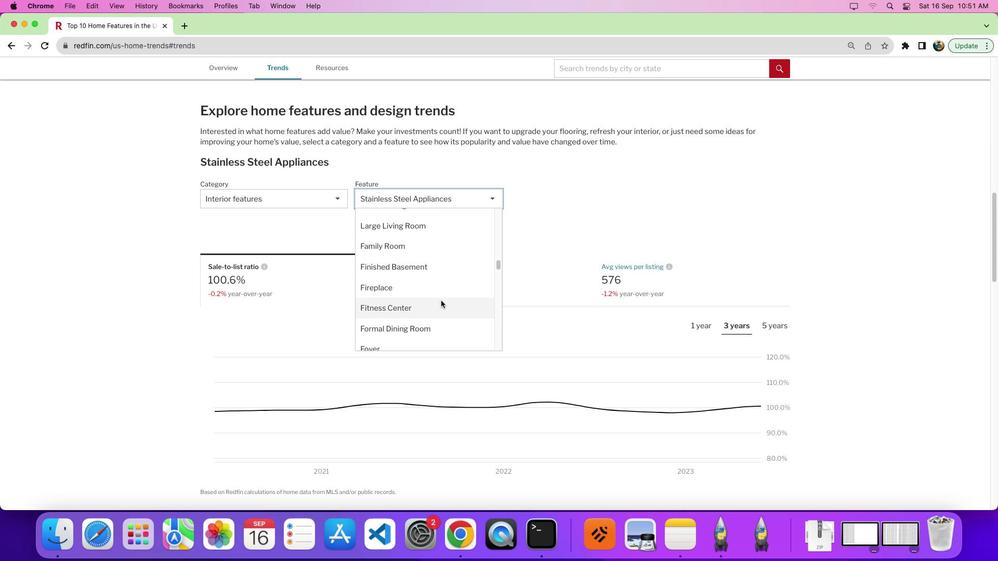 
Action: Mouse scrolled (441, 301) with delta (0, 0)
Screenshot: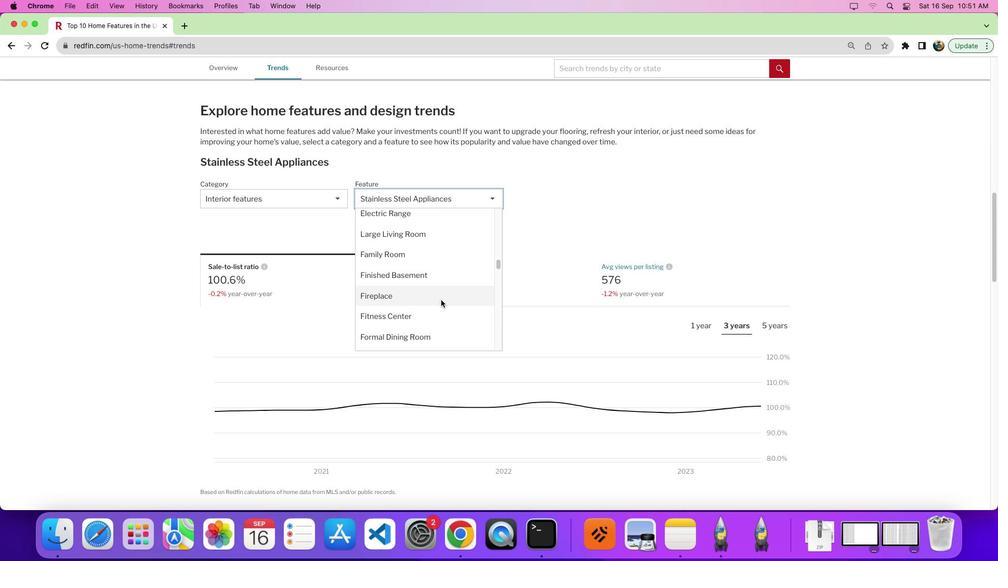 
Action: Mouse scrolled (441, 301) with delta (0, 0)
Screenshot: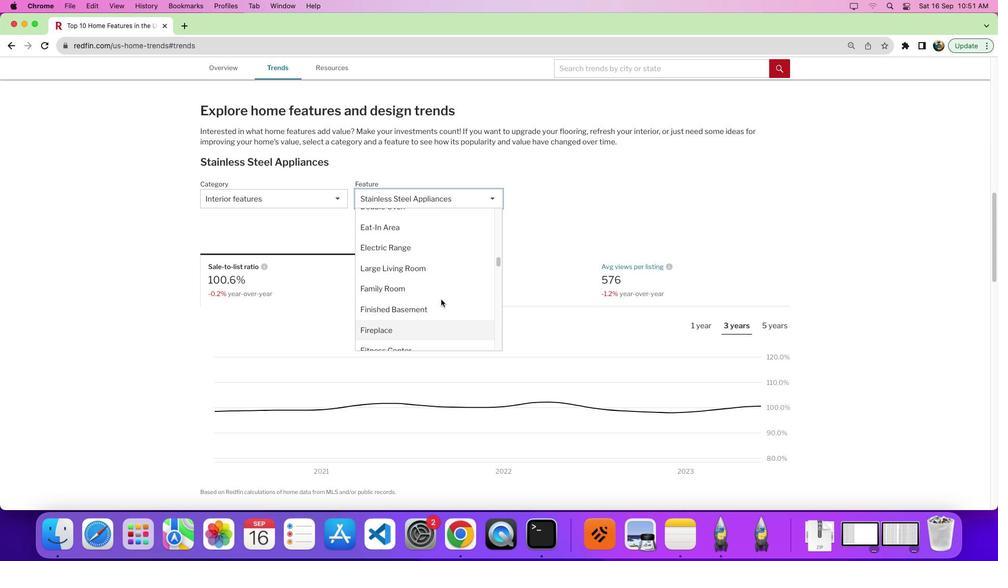 
Action: Mouse moved to (441, 300)
Screenshot: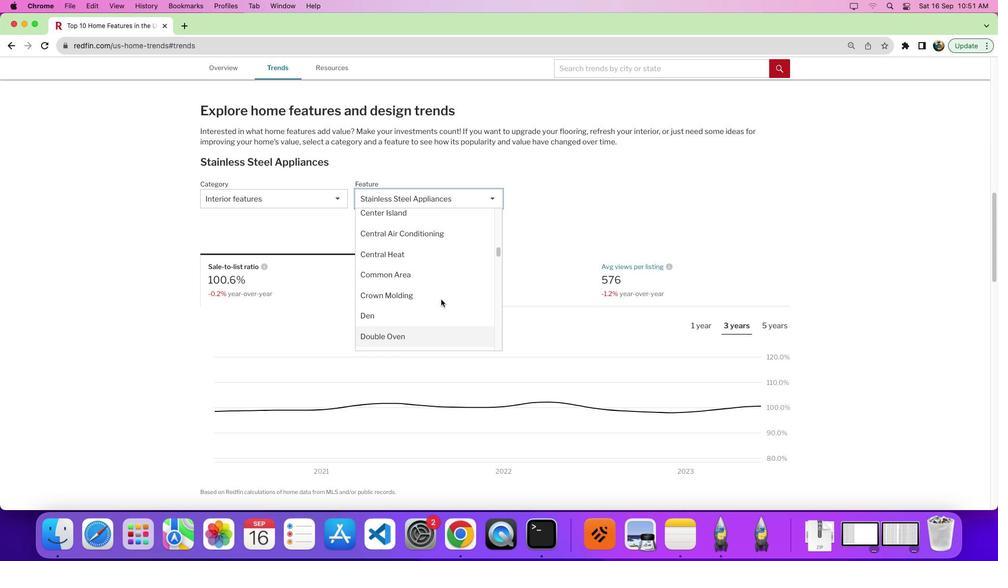 
Action: Mouse scrolled (441, 300) with delta (0, 3)
Screenshot: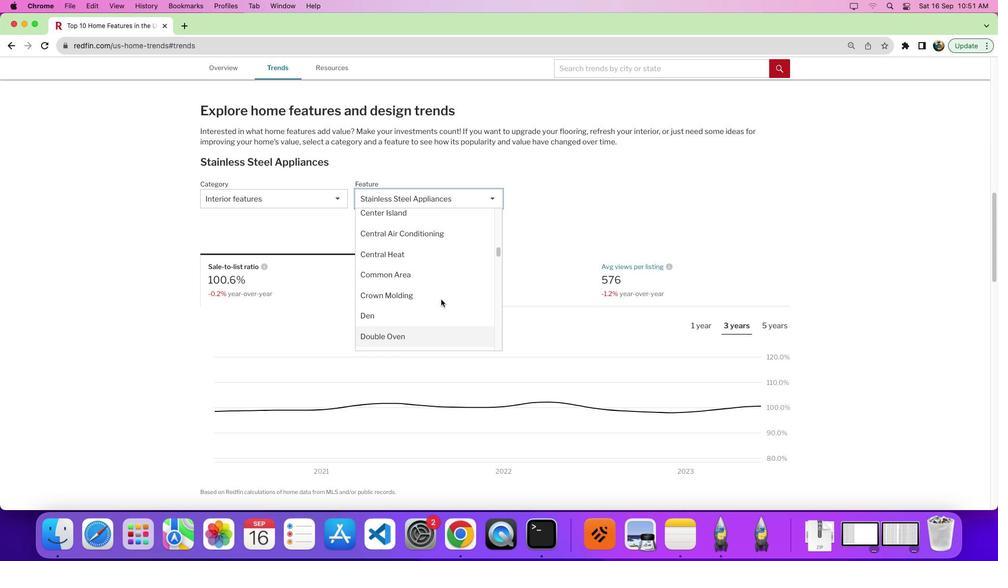 
Action: Mouse moved to (438, 294)
Screenshot: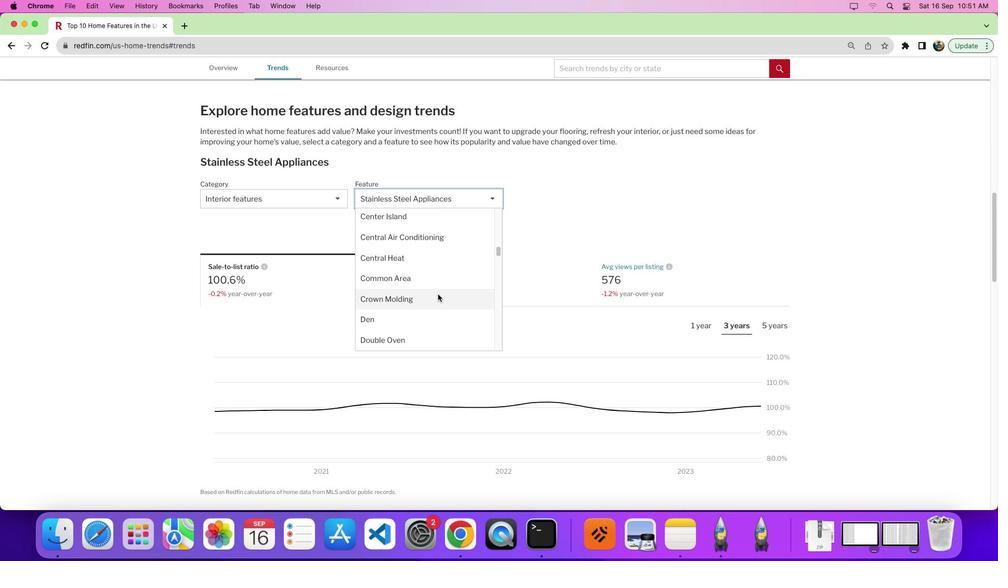 
Action: Mouse scrolled (438, 294) with delta (0, 0)
Screenshot: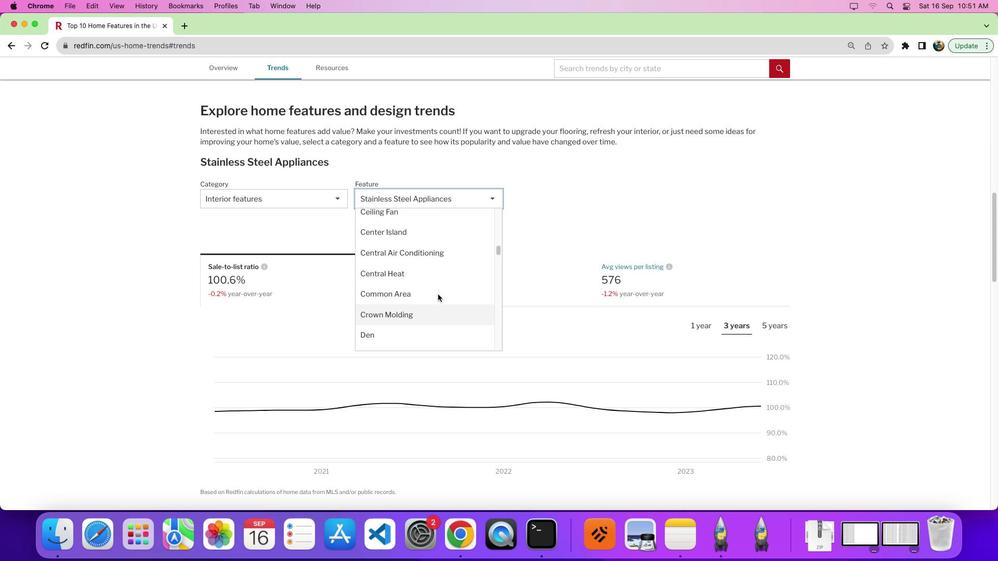 
Action: Mouse scrolled (438, 294) with delta (0, 0)
Screenshot: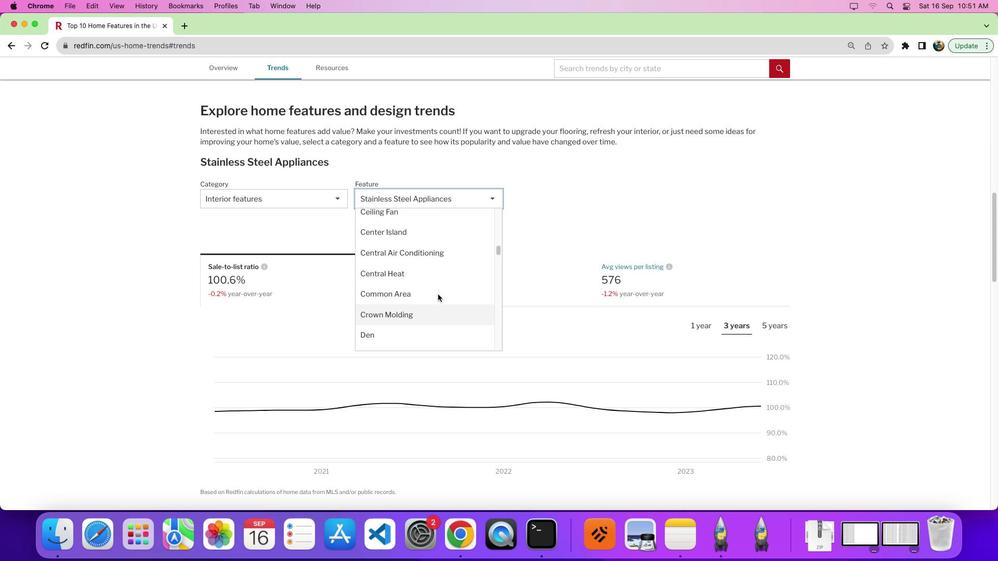 
Action: Mouse moved to (437, 294)
Screenshot: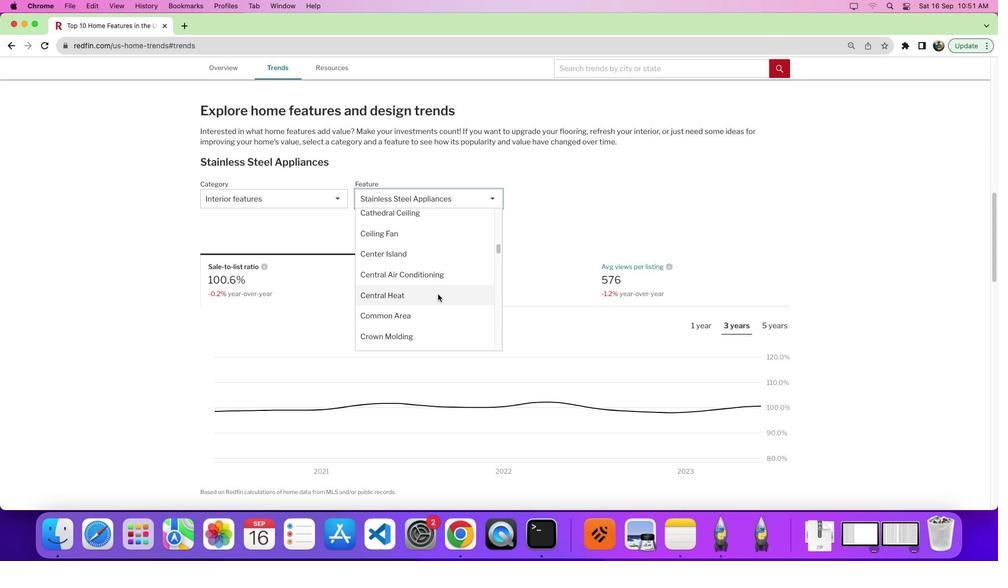 
Action: Mouse scrolled (437, 294) with delta (0, 0)
Screenshot: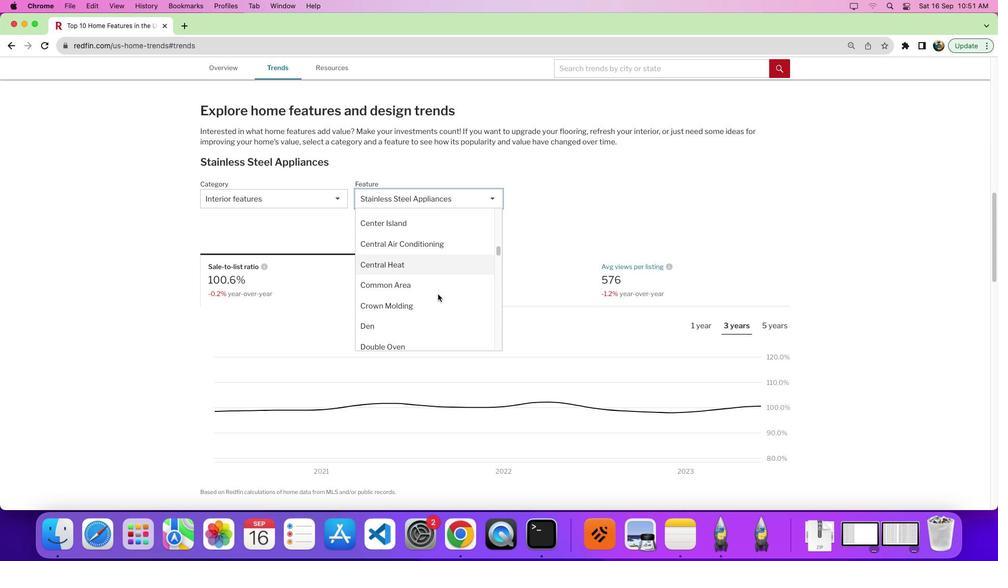 
Action: Mouse scrolled (437, 294) with delta (0, 0)
Screenshot: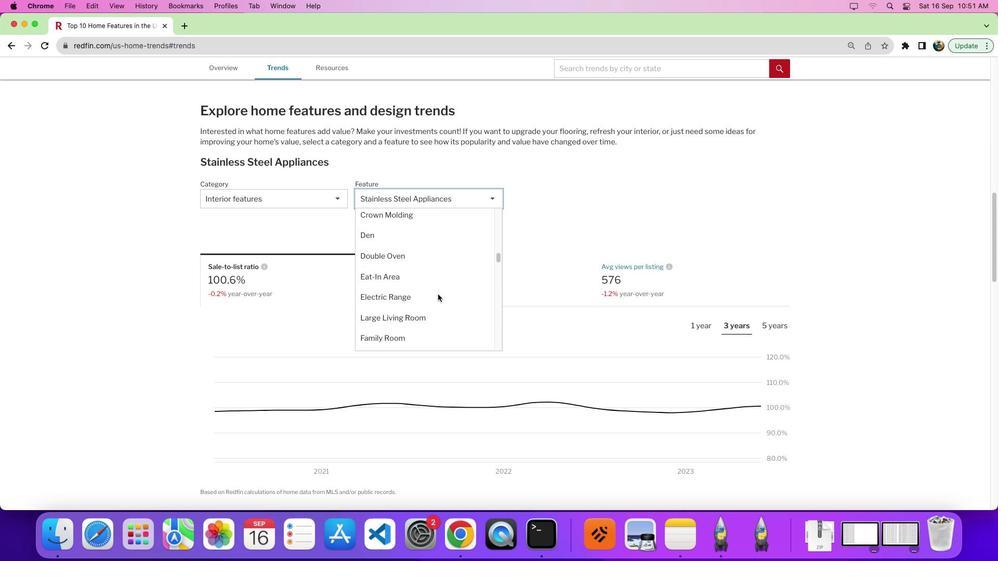 
Action: Mouse scrolled (437, 294) with delta (0, -3)
Screenshot: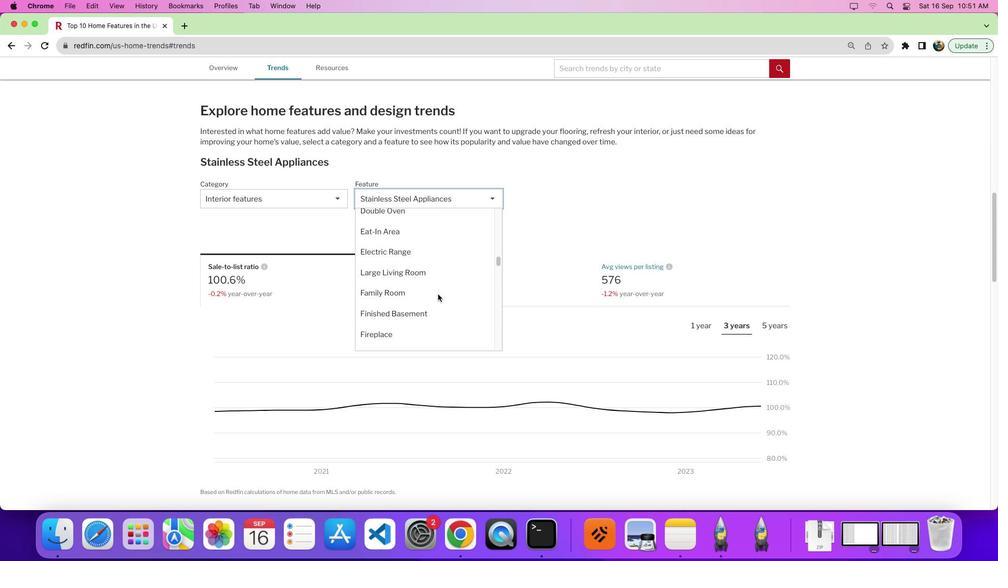 
Action: Mouse scrolled (437, 294) with delta (0, 0)
Screenshot: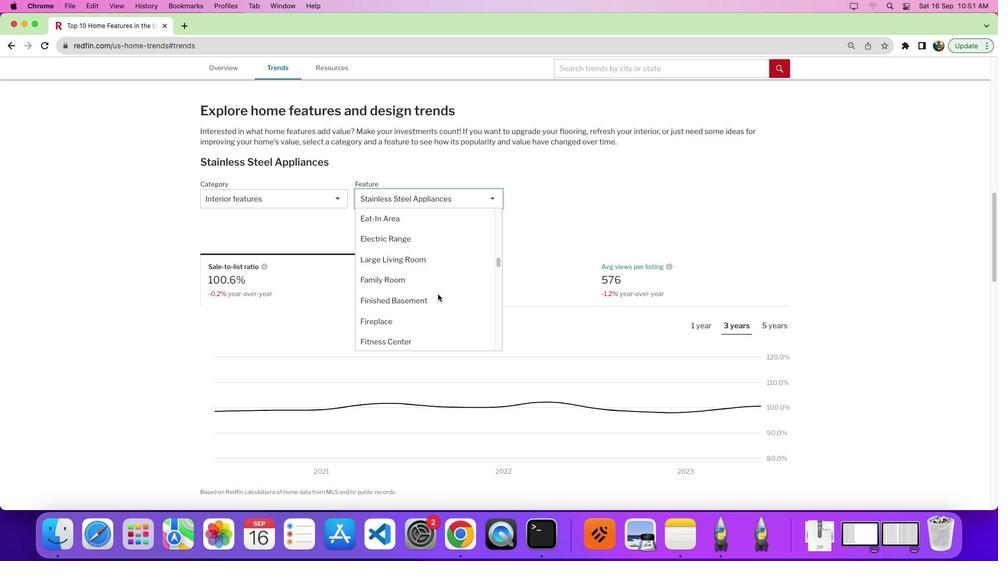 
Action: Mouse scrolled (437, 294) with delta (0, 0)
Screenshot: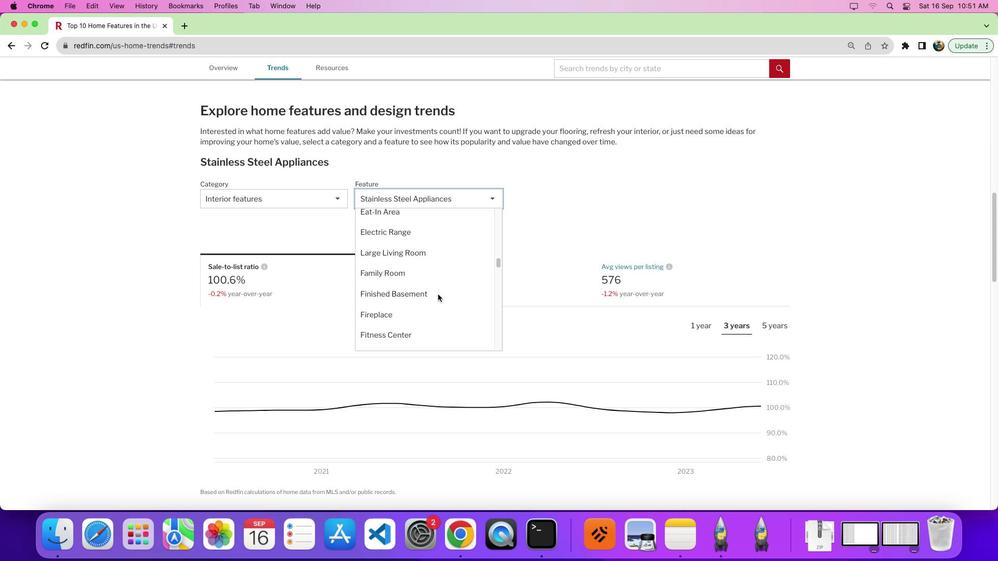 
Action: Mouse scrolled (437, 294) with delta (0, 0)
Screenshot: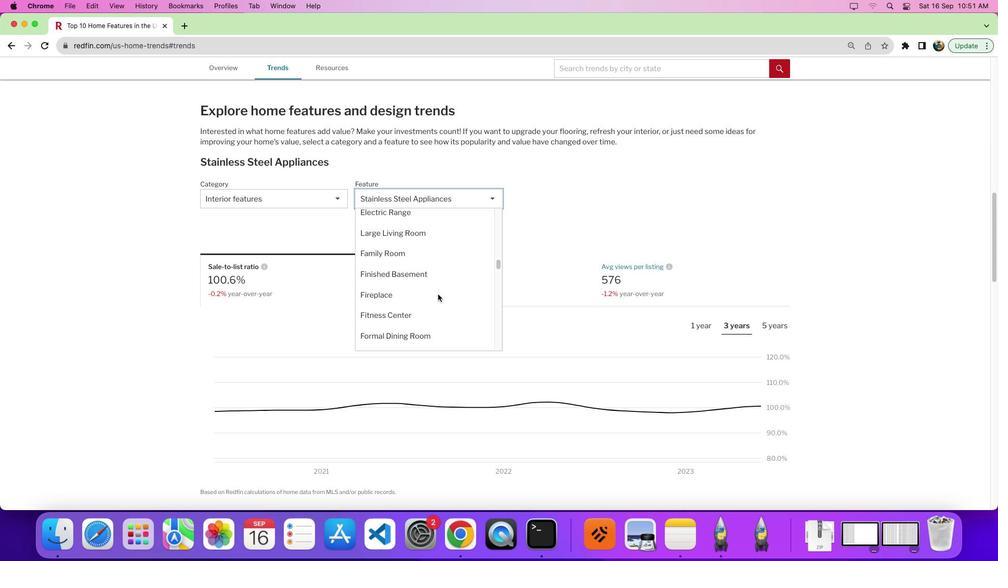 
Action: Mouse scrolled (437, 294) with delta (0, 0)
Screenshot: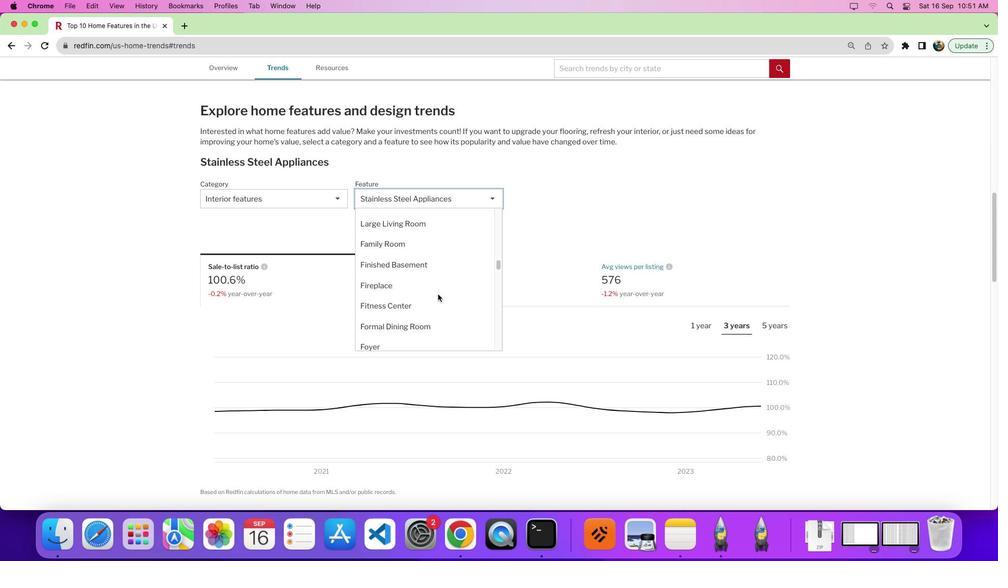 
Action: Mouse scrolled (437, 294) with delta (0, 0)
Screenshot: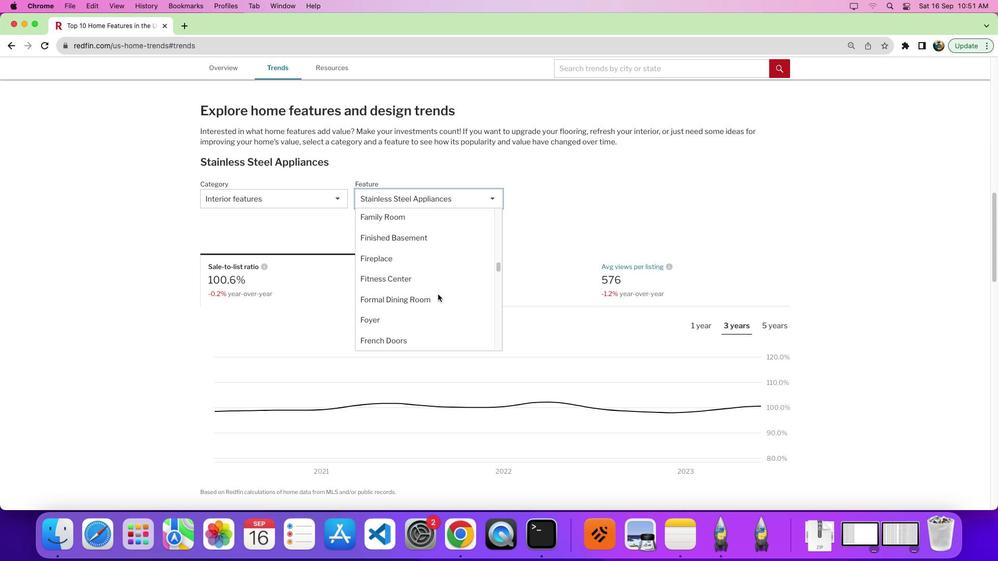 
Action: Mouse scrolled (437, 294) with delta (0, 0)
Screenshot: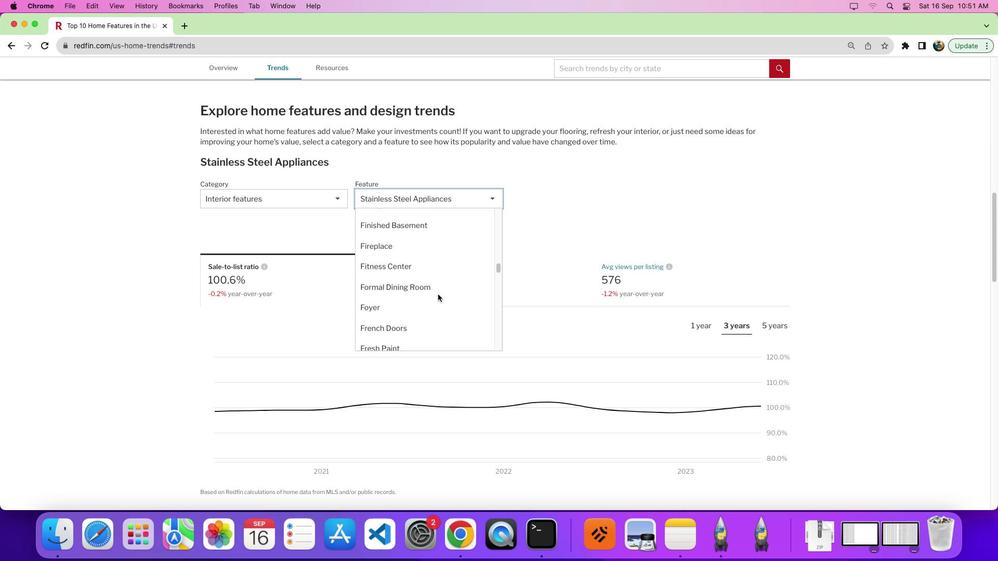 
Action: Mouse scrolled (437, 294) with delta (0, -1)
Screenshot: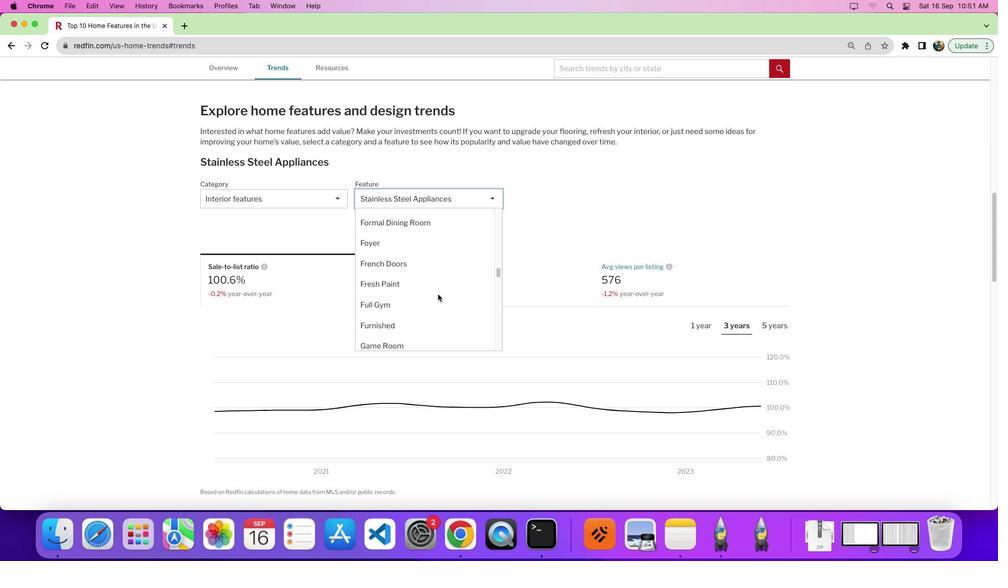 
Action: Mouse scrolled (437, 294) with delta (0, 0)
Screenshot: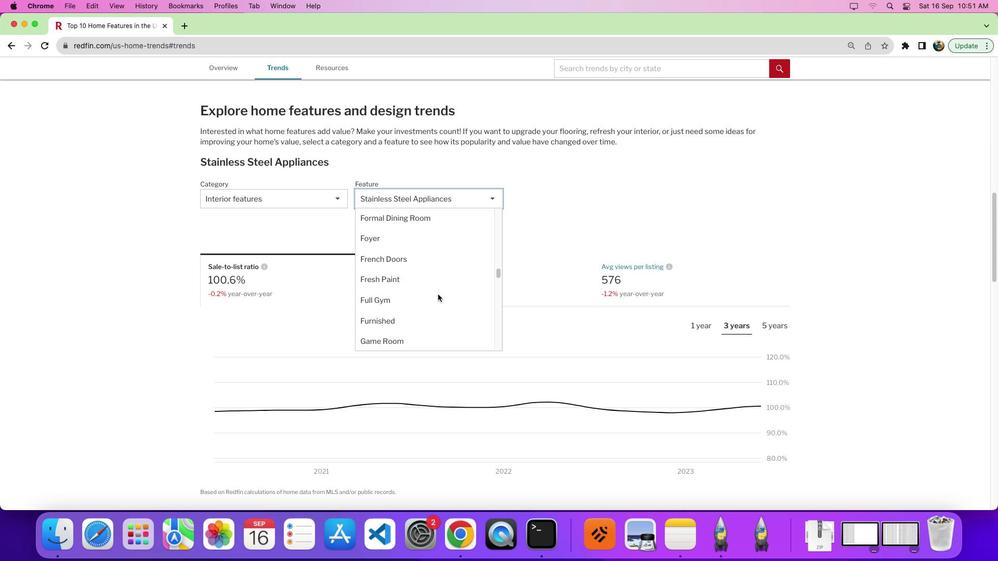
Action: Mouse scrolled (437, 294) with delta (0, 0)
Screenshot: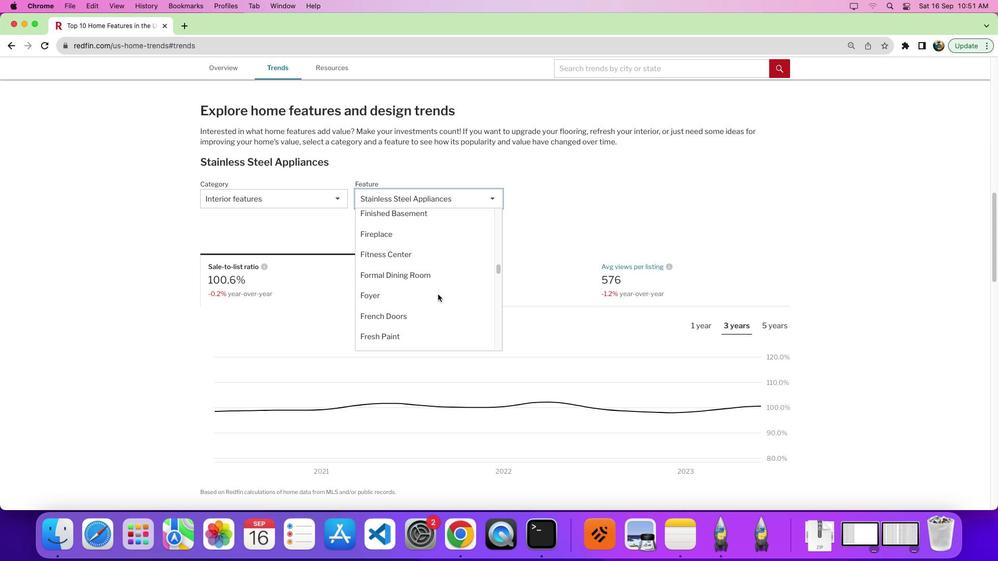 
Action: Mouse scrolled (437, 294) with delta (0, 2)
Screenshot: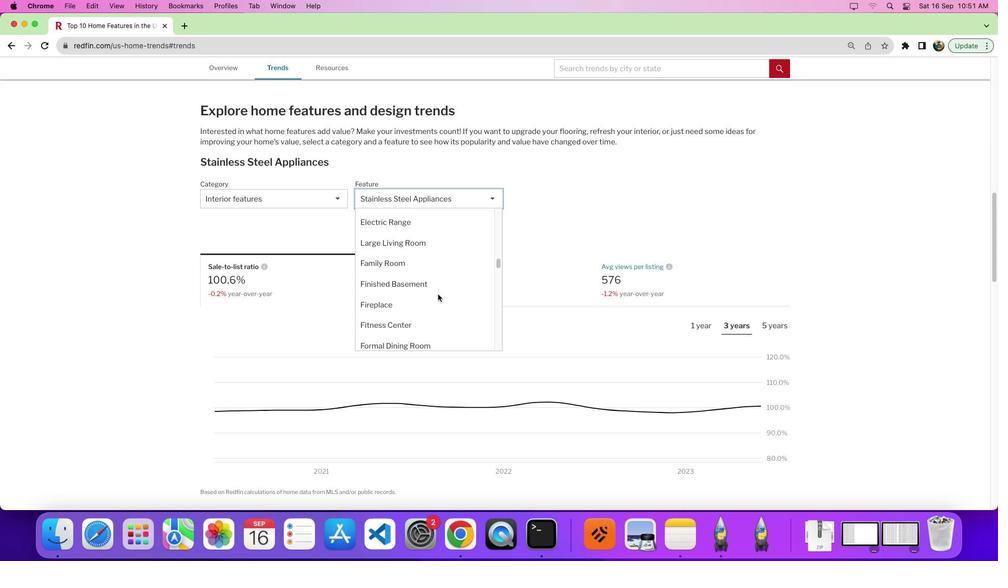 
Action: Mouse scrolled (437, 294) with delta (0, 0)
Screenshot: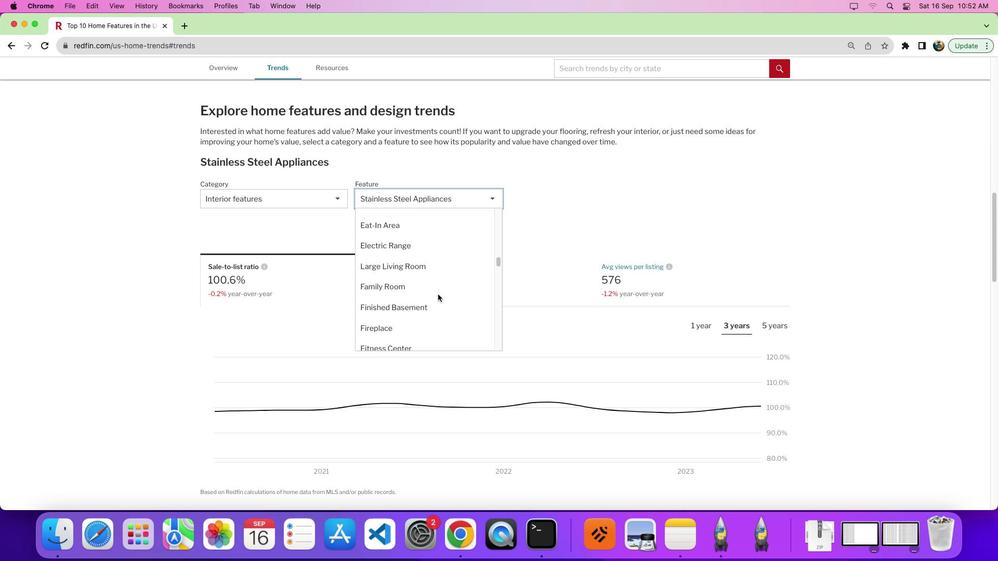 
Action: Mouse scrolled (437, 294) with delta (0, 0)
Screenshot: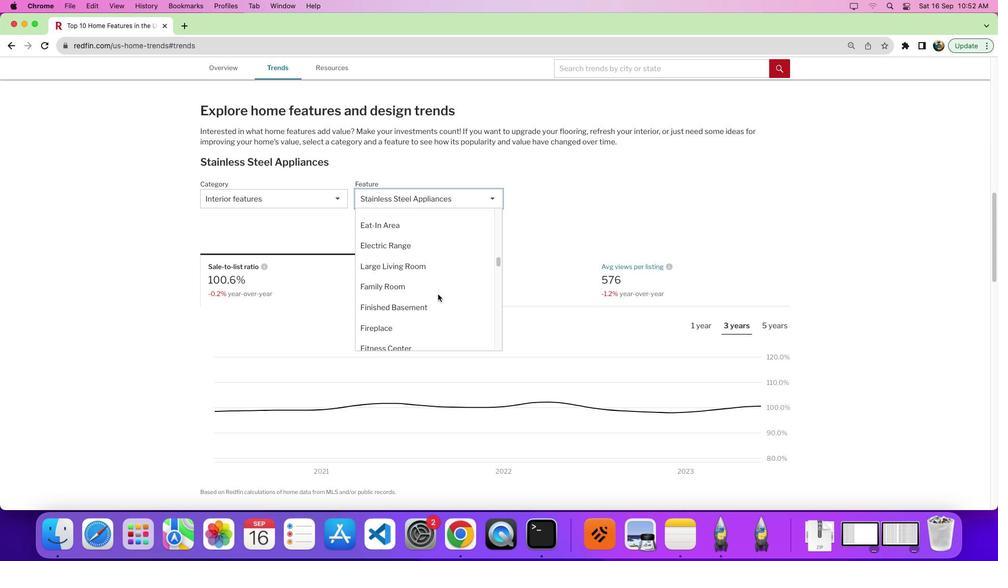 
Action: Mouse scrolled (437, 294) with delta (0, 2)
Screenshot: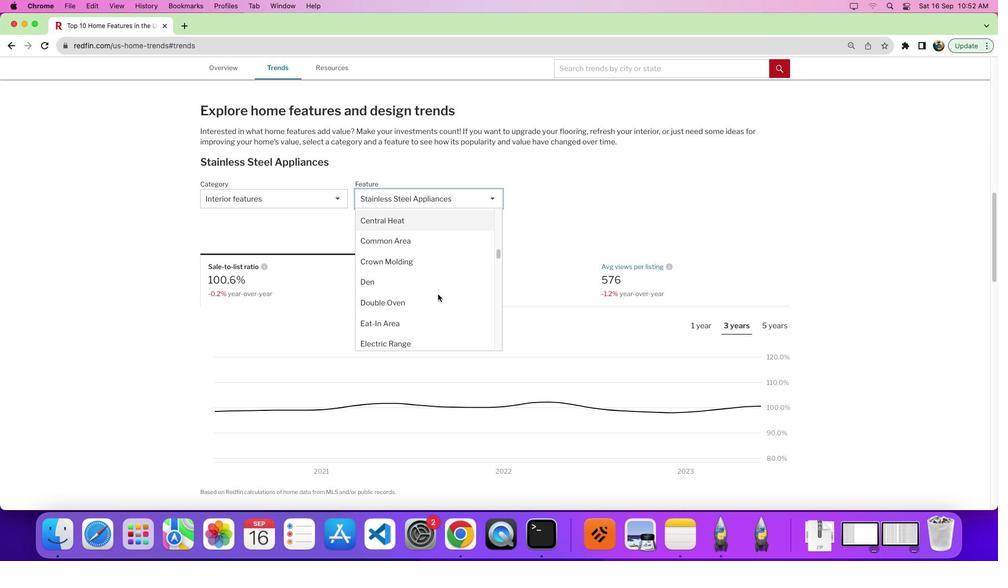 
Action: Mouse scrolled (437, 294) with delta (0, 0)
Screenshot: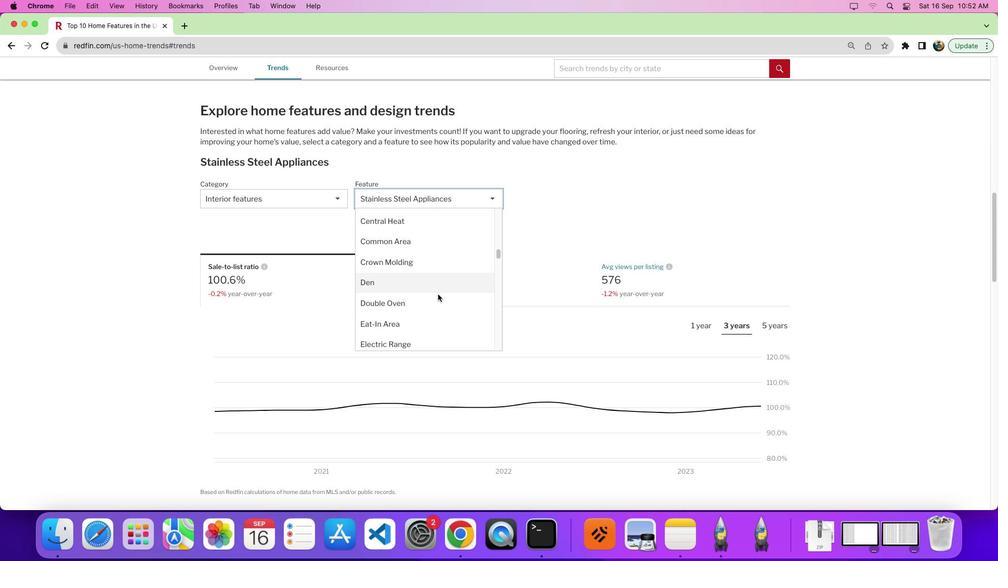 
Action: Mouse scrolled (437, 294) with delta (0, 0)
Screenshot: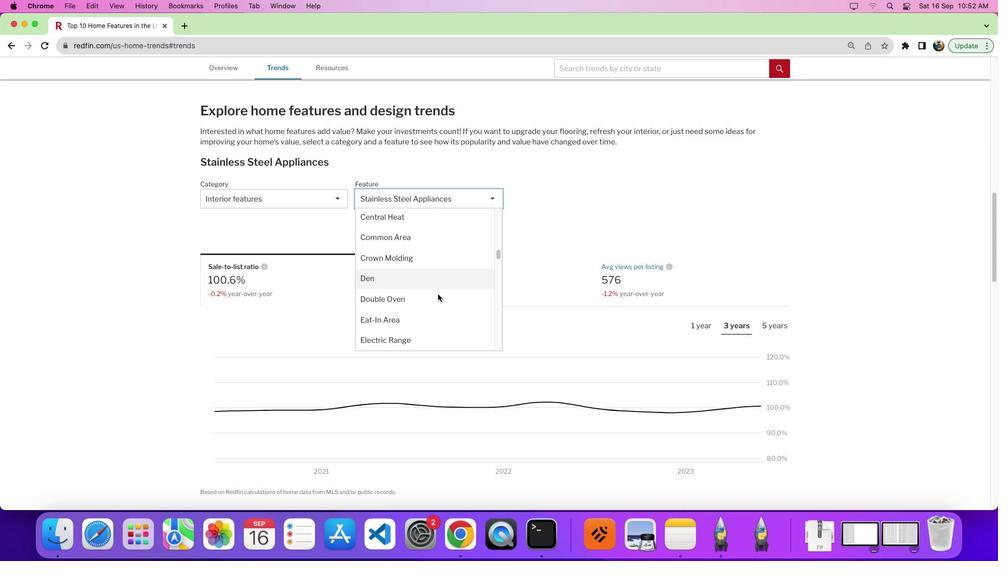 
Action: Mouse scrolled (437, 294) with delta (0, -1)
Screenshot: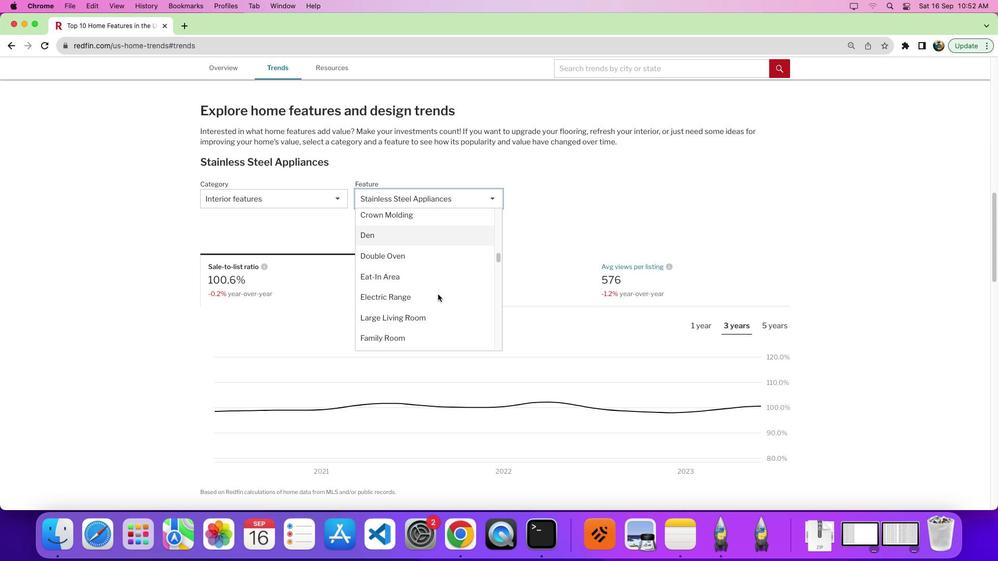 
Action: Mouse moved to (415, 251)
Screenshot: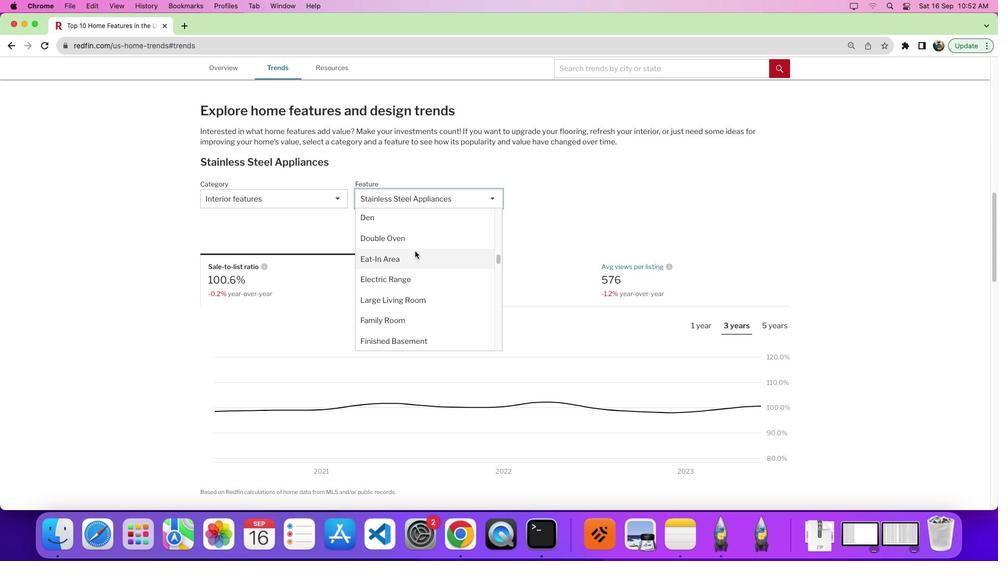 
Action: Mouse pressed left at (415, 251)
Screenshot: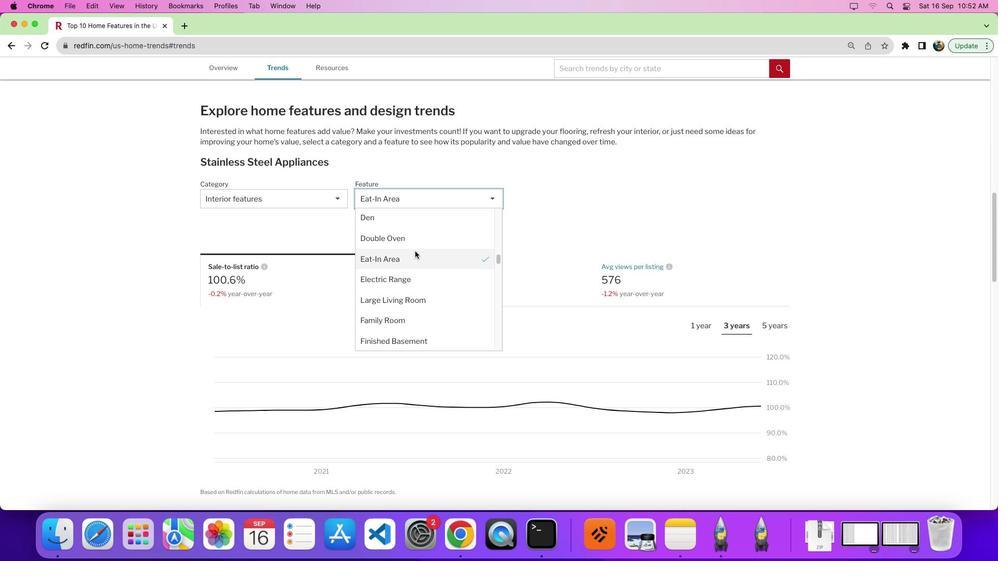 
Action: Mouse moved to (573, 291)
Screenshot: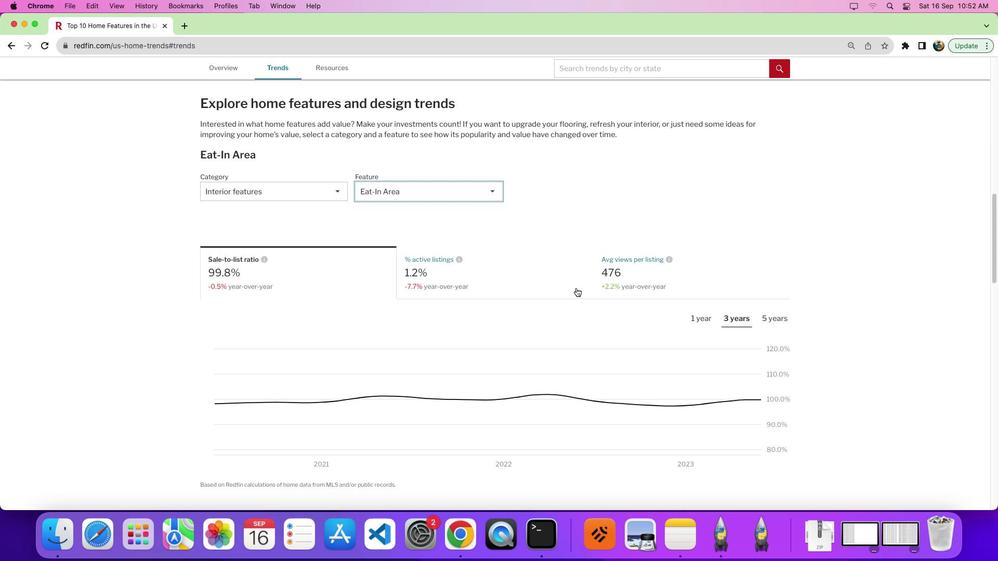 
Action: Mouse scrolled (573, 291) with delta (0, 0)
Screenshot: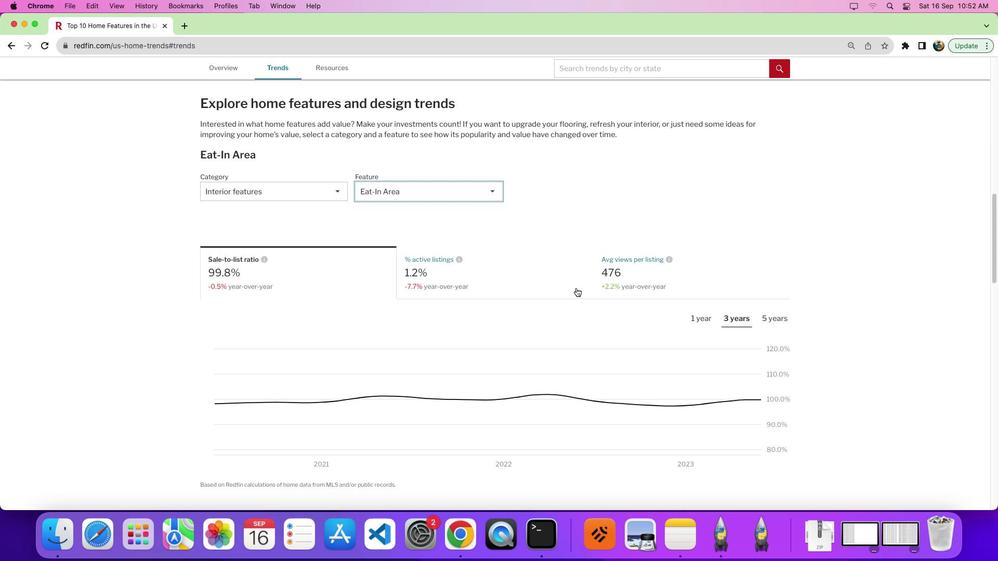 
Action: Mouse moved to (576, 288)
Screenshot: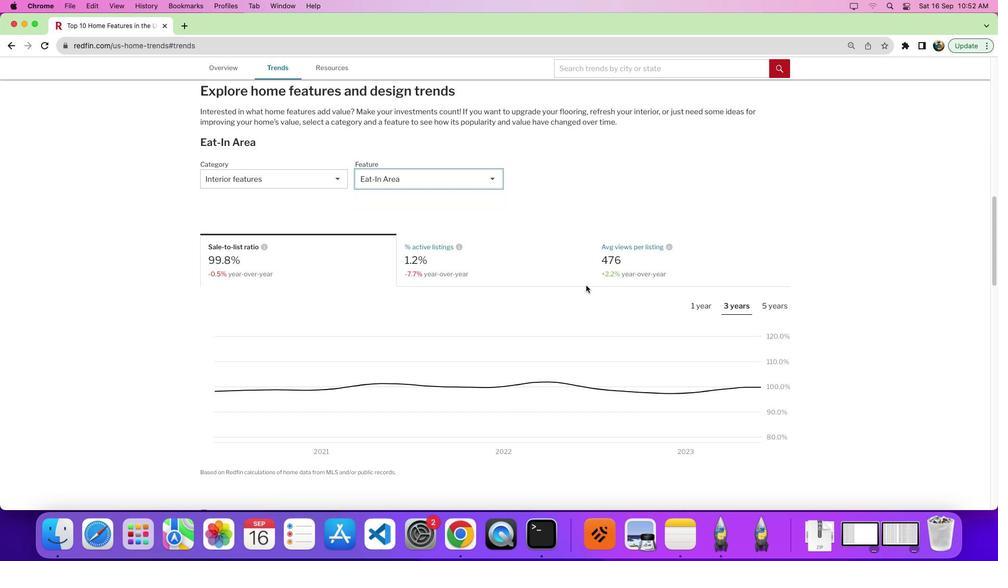 
Action: Mouse scrolled (576, 288) with delta (0, 0)
Screenshot: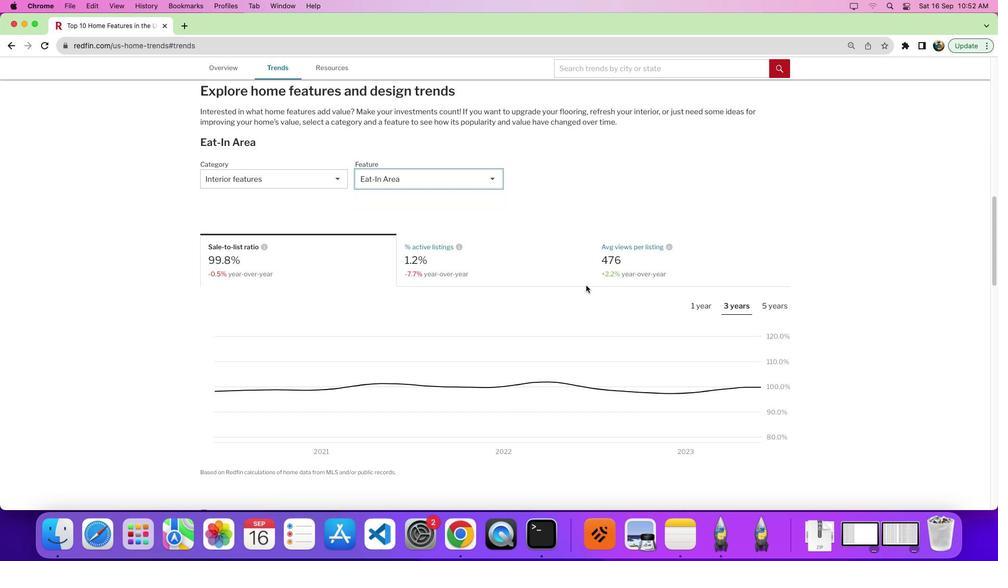 
Action: Mouse moved to (573, 278)
Screenshot: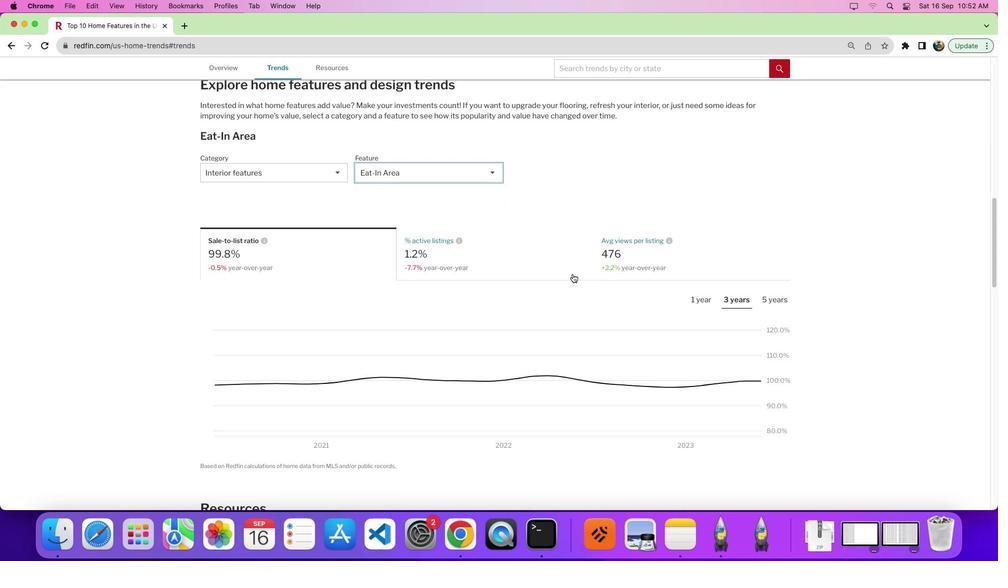
Action: Mouse scrolled (573, 278) with delta (0, 0)
Screenshot: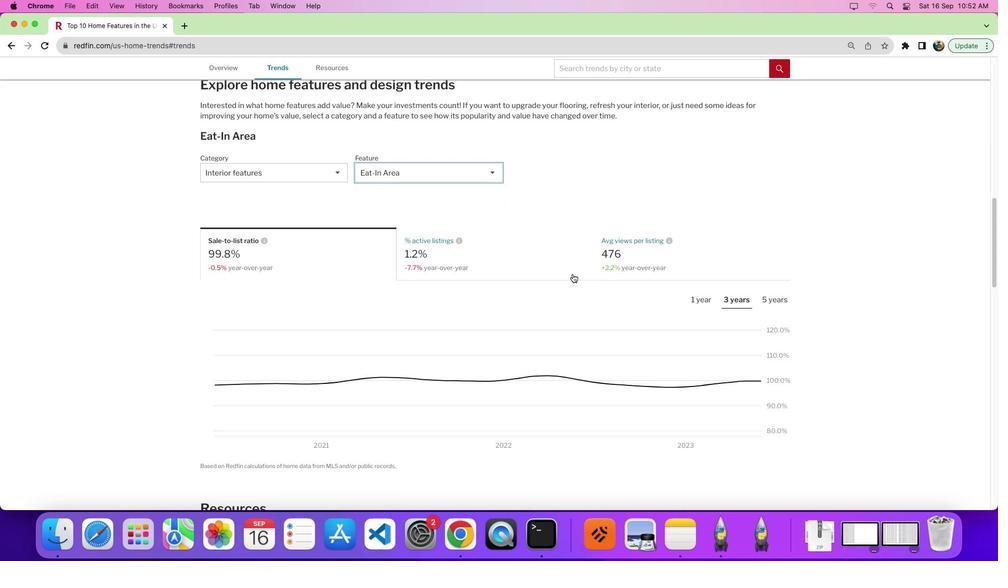 
Action: Mouse moved to (772, 298)
Screenshot: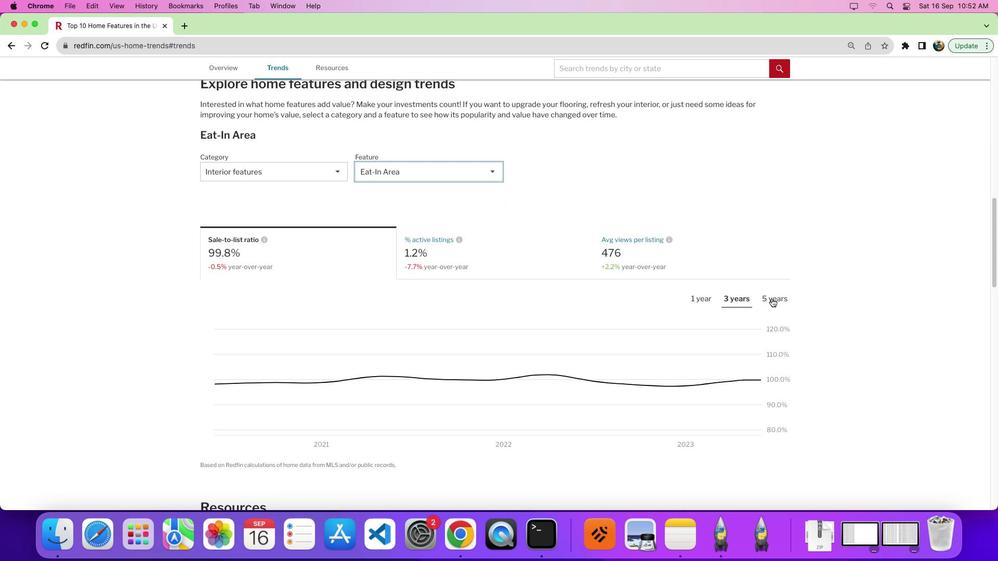 
Action: Mouse pressed left at (772, 298)
Screenshot: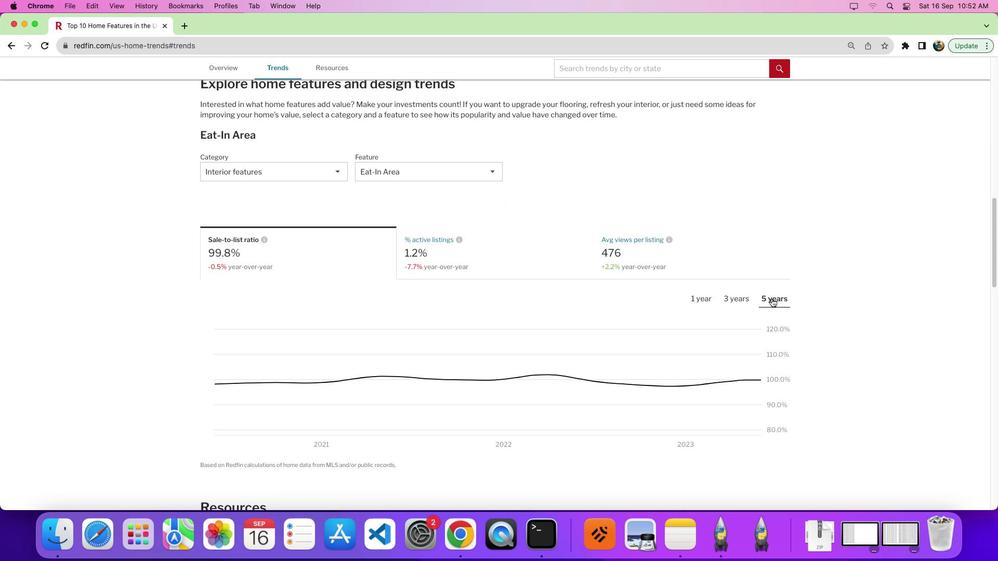 
Action: Mouse moved to (762, 302)
Screenshot: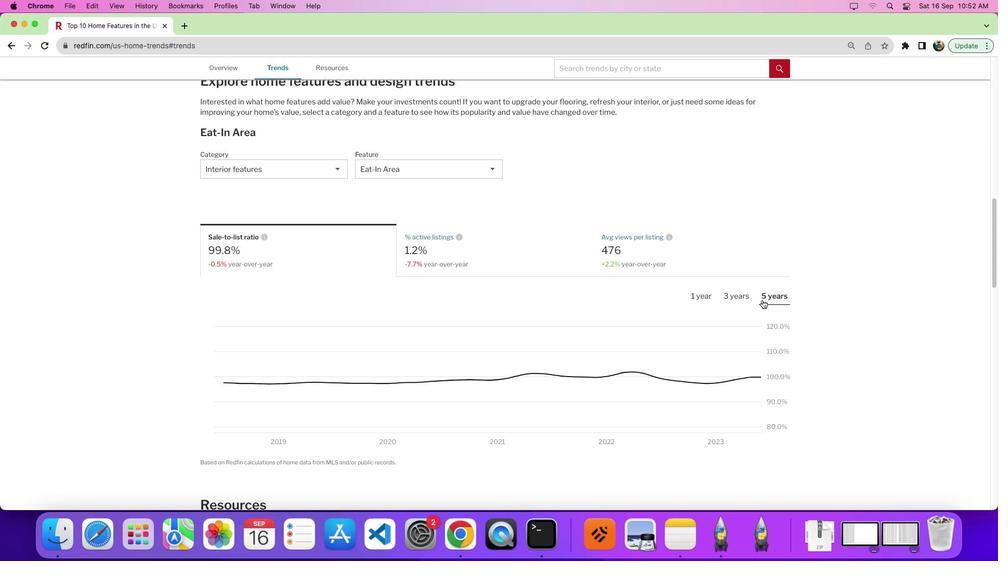 
Action: Mouse scrolled (762, 302) with delta (0, 0)
Screenshot: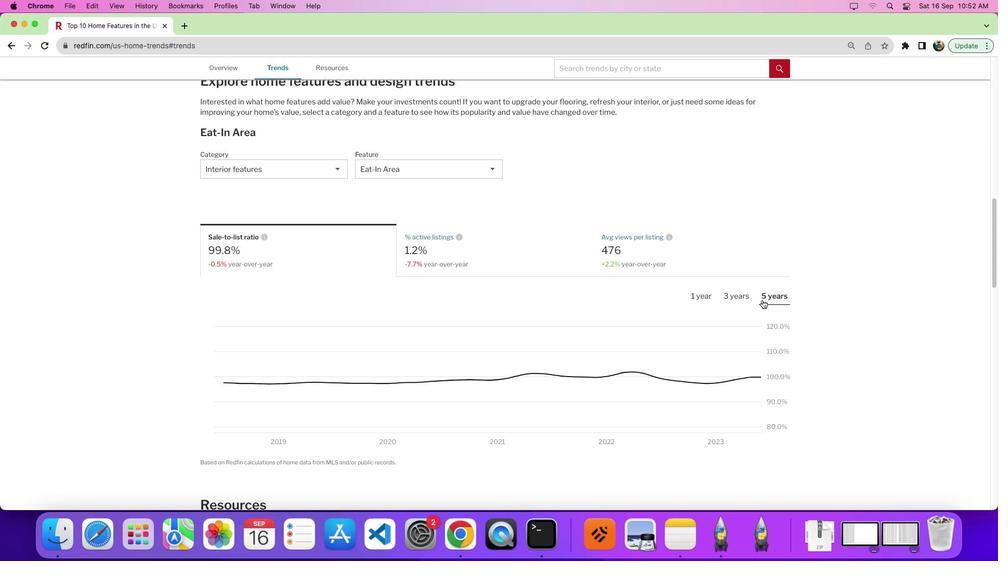 
Action: Mouse moved to (762, 299)
Screenshot: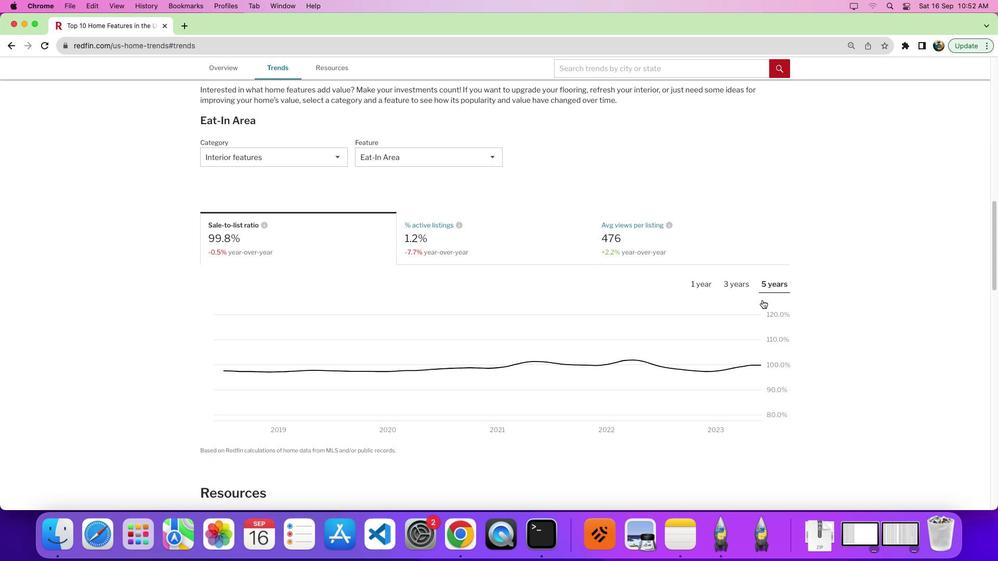 
Action: Mouse scrolled (762, 299) with delta (0, 0)
Screenshot: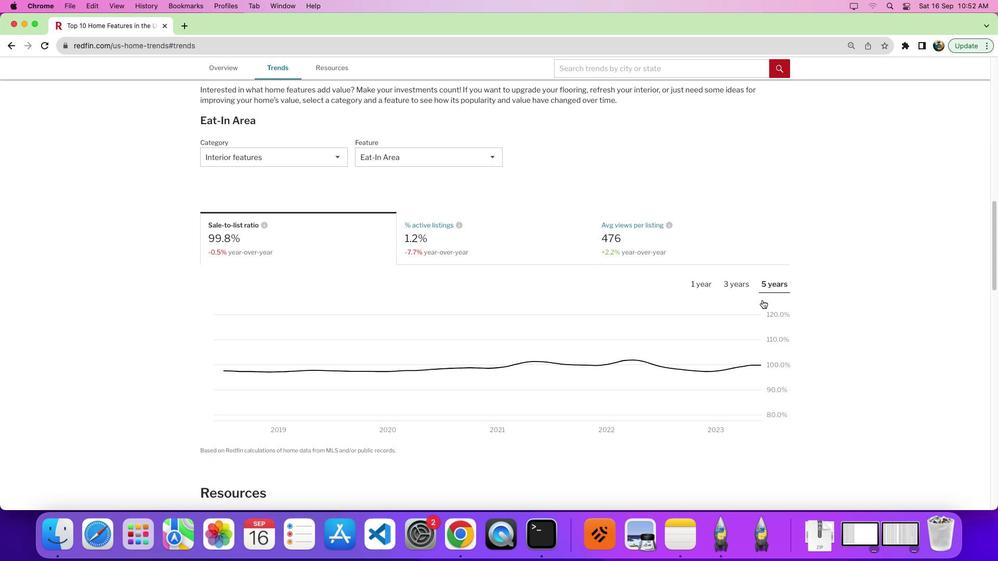 
Action: Mouse moved to (765, 317)
Screenshot: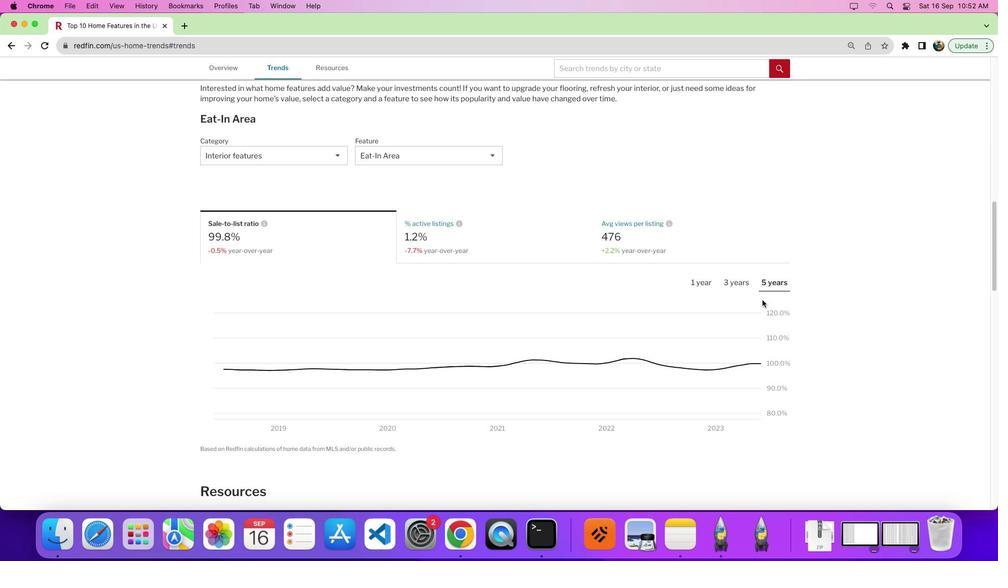 
